 Task: Search one way flight ticket for 2 adults, 2 infants in seat and 1 infant on lap in first from Rock Springs: Southwest Wyoming Regional Airport (rock Springs Sweetwater County Airport) to Jacksonville: Albert J. Ellis Airport on 5-3-2023. Choice of flights is Westjet. Number of bags: 3 checked bags. Price is upto 100000. Outbound departure time preference is 16:45.
Action: Mouse moved to (395, 340)
Screenshot: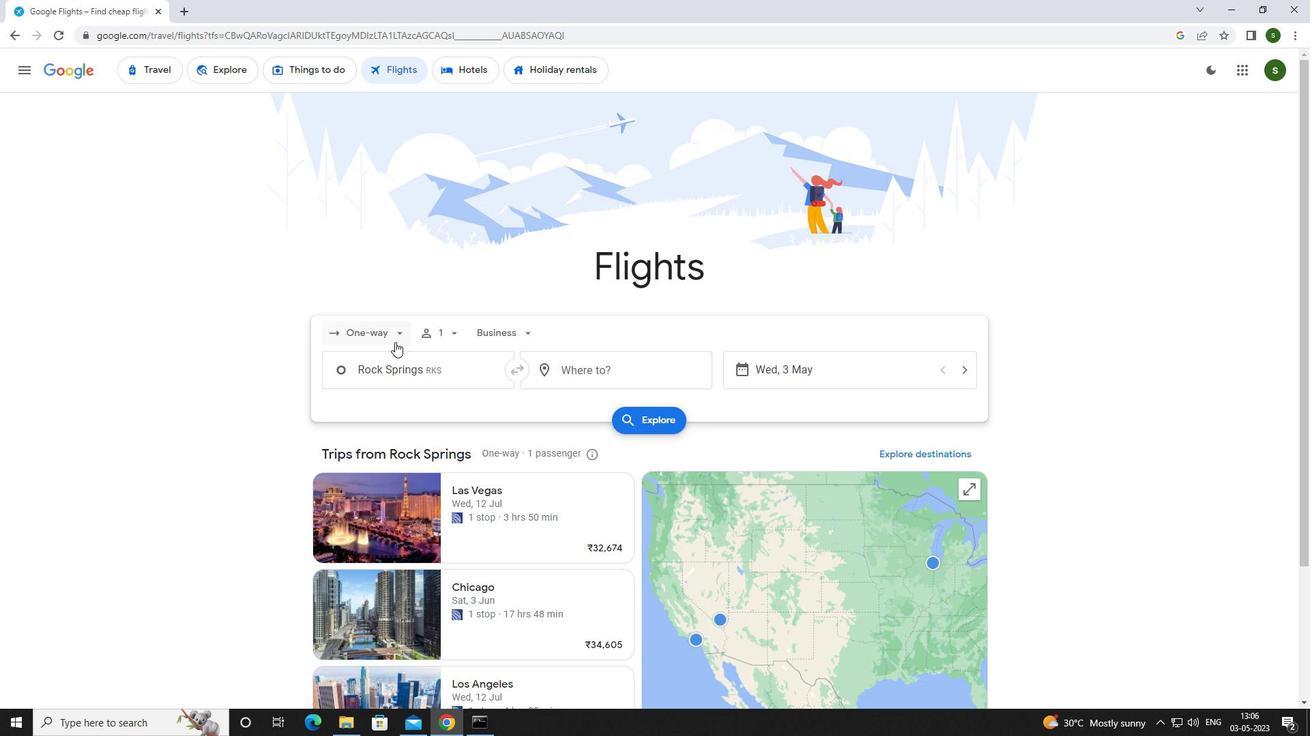 
Action: Mouse pressed left at (395, 340)
Screenshot: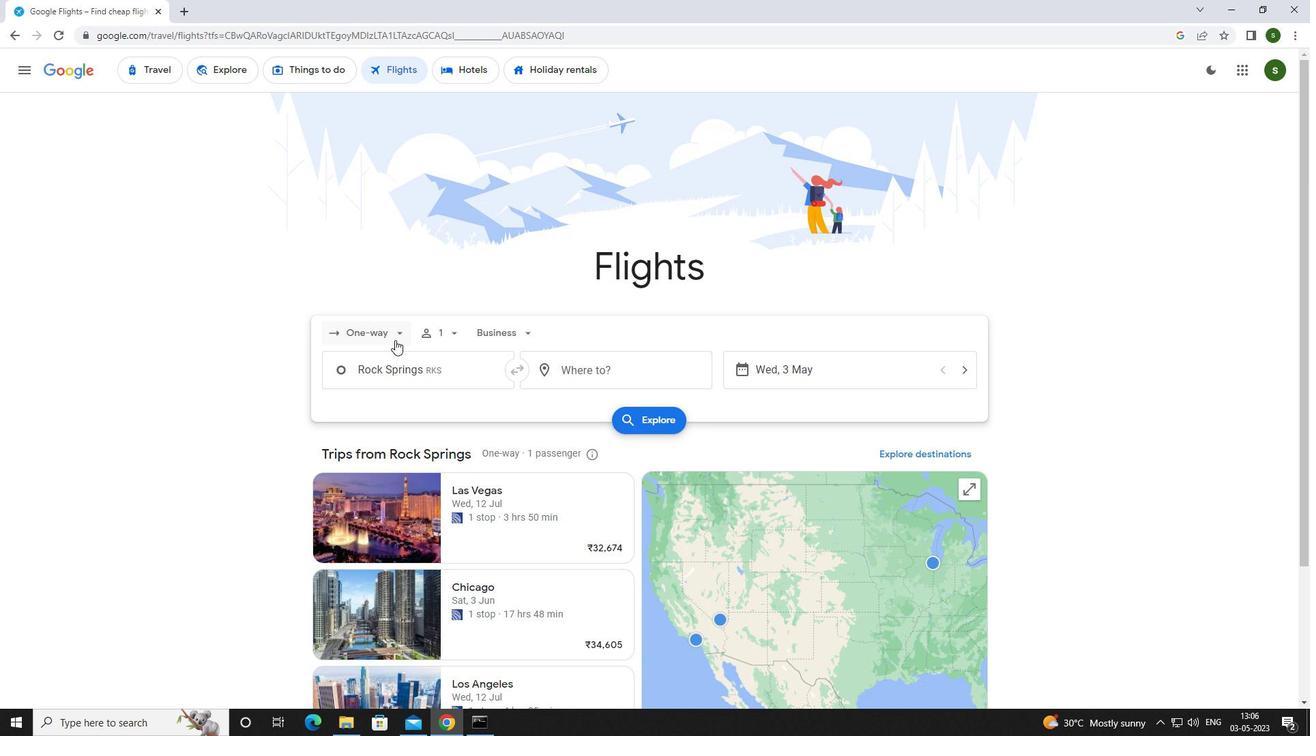 
Action: Mouse moved to (390, 397)
Screenshot: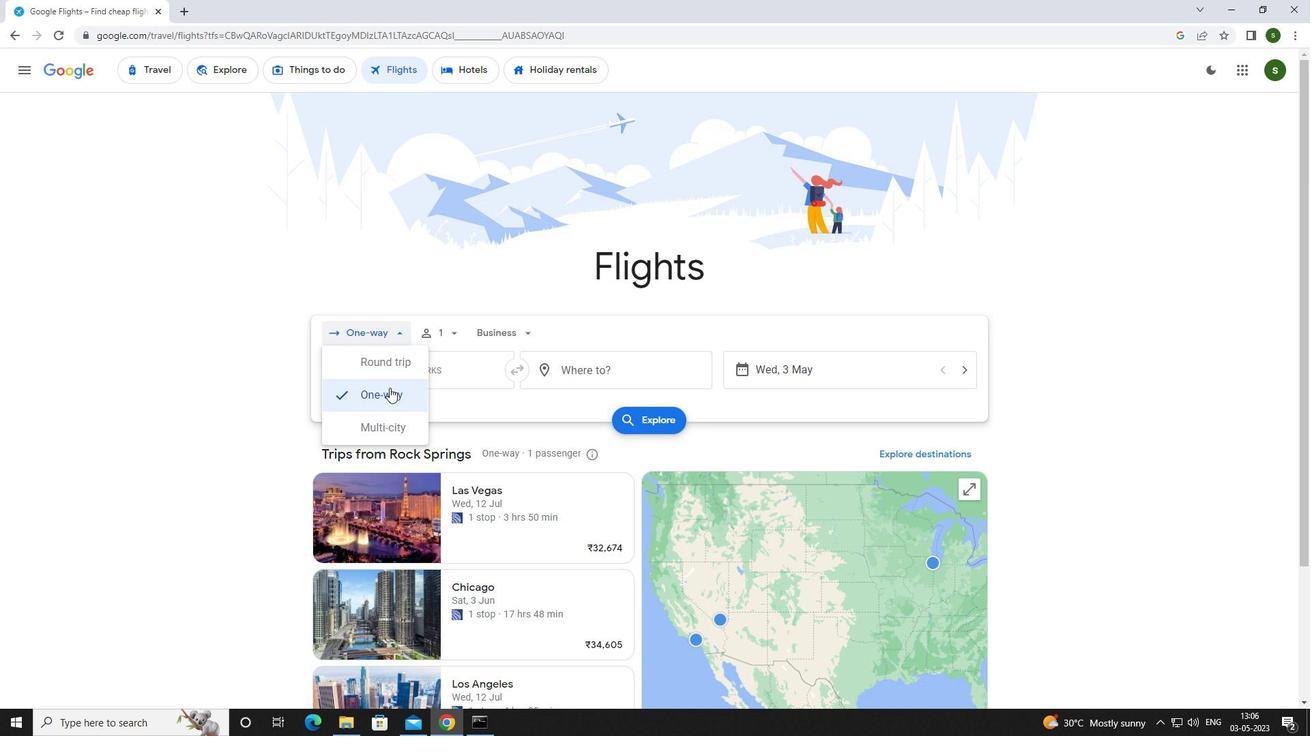 
Action: Mouse pressed left at (390, 397)
Screenshot: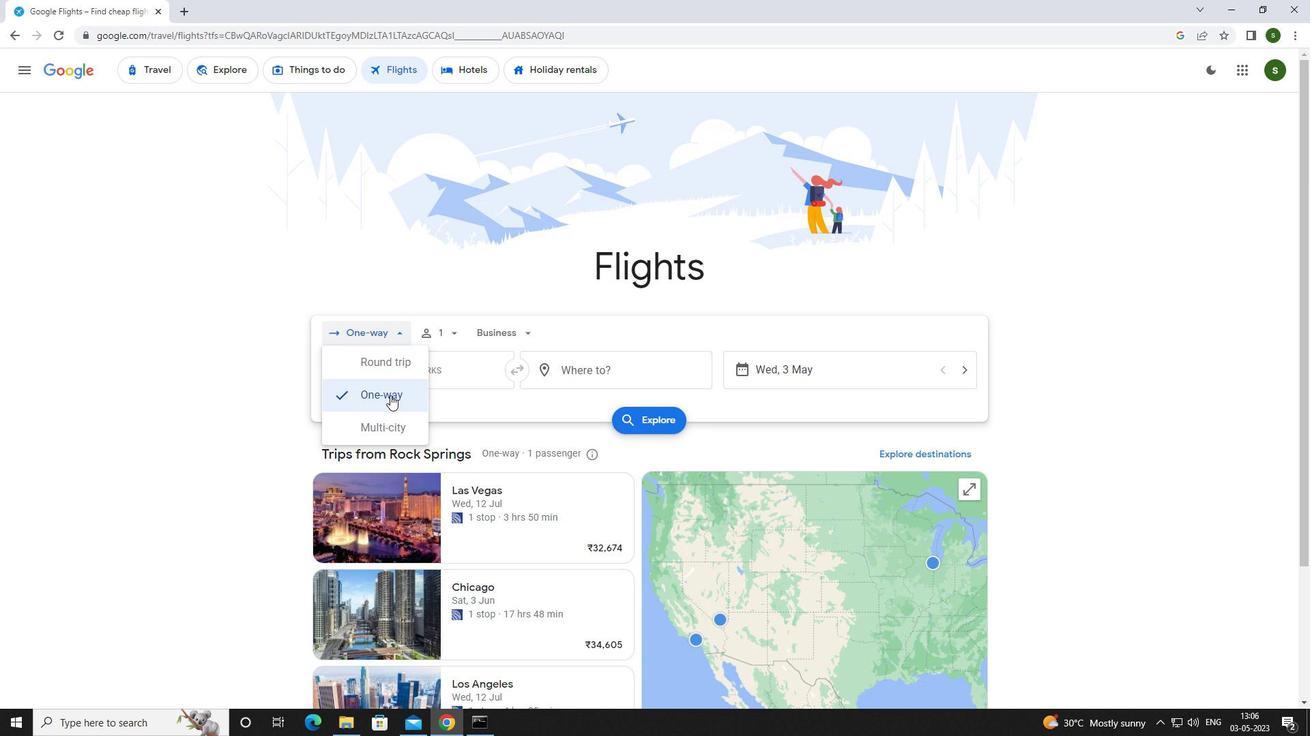 
Action: Mouse moved to (454, 335)
Screenshot: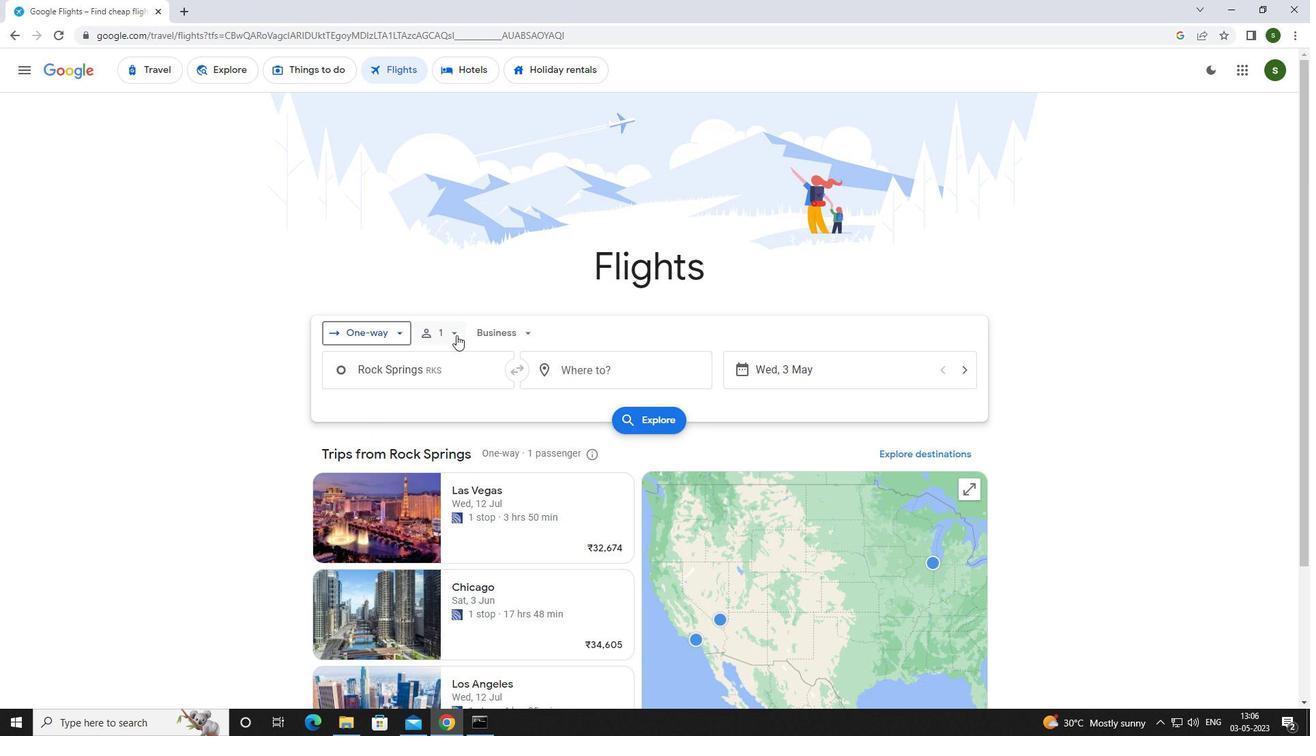 
Action: Mouse pressed left at (454, 335)
Screenshot: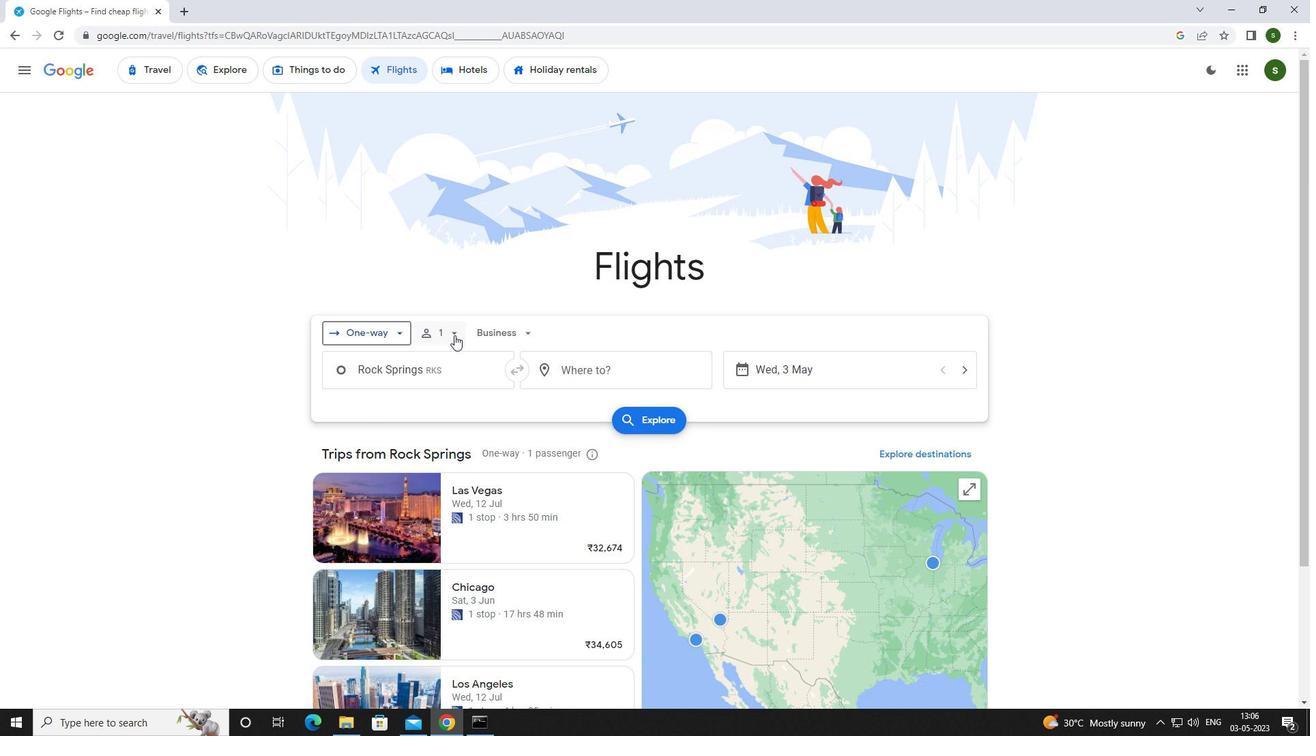 
Action: Mouse moved to (565, 369)
Screenshot: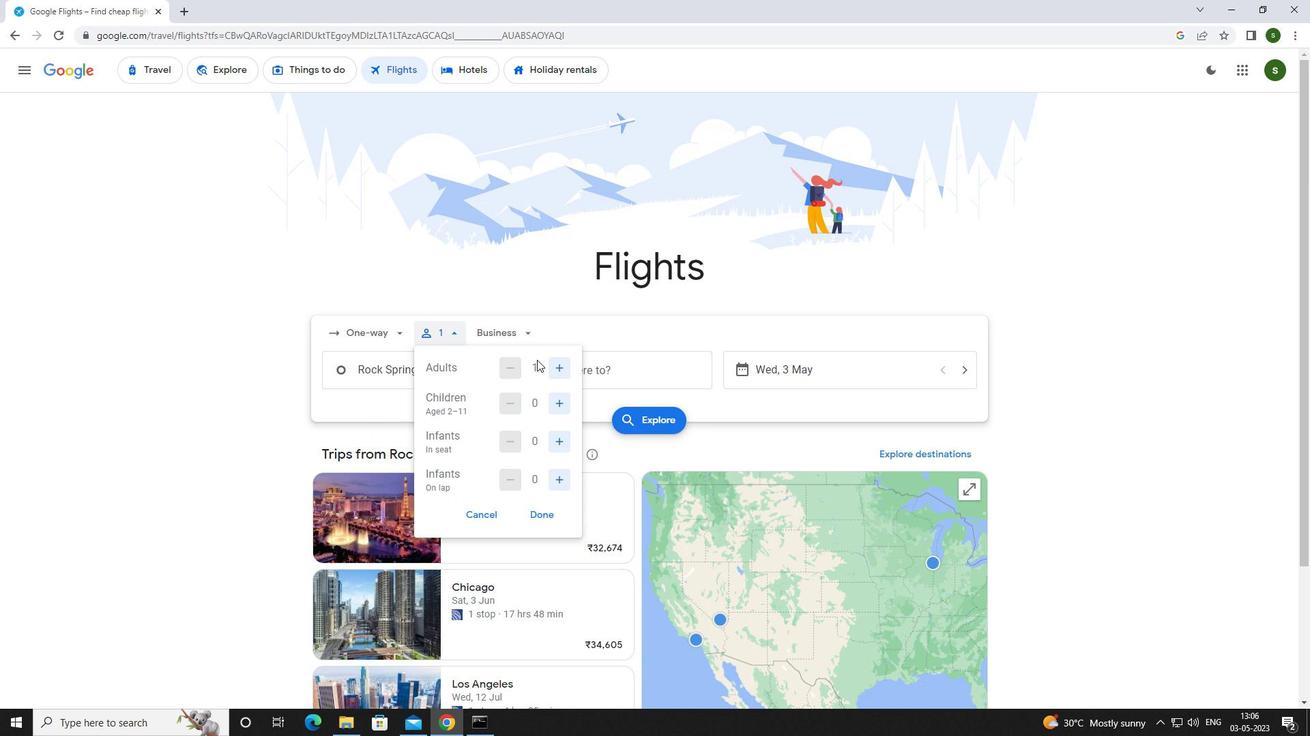 
Action: Mouse pressed left at (565, 369)
Screenshot: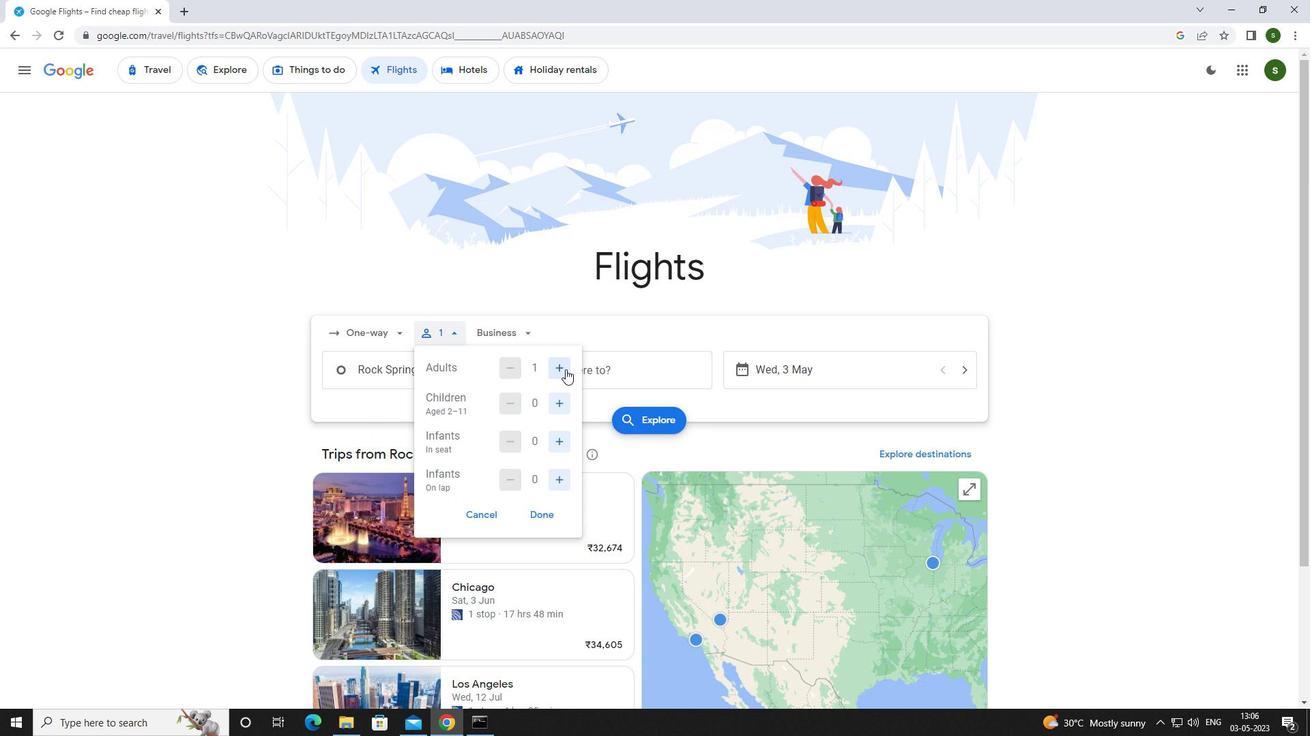 
Action: Mouse moved to (558, 440)
Screenshot: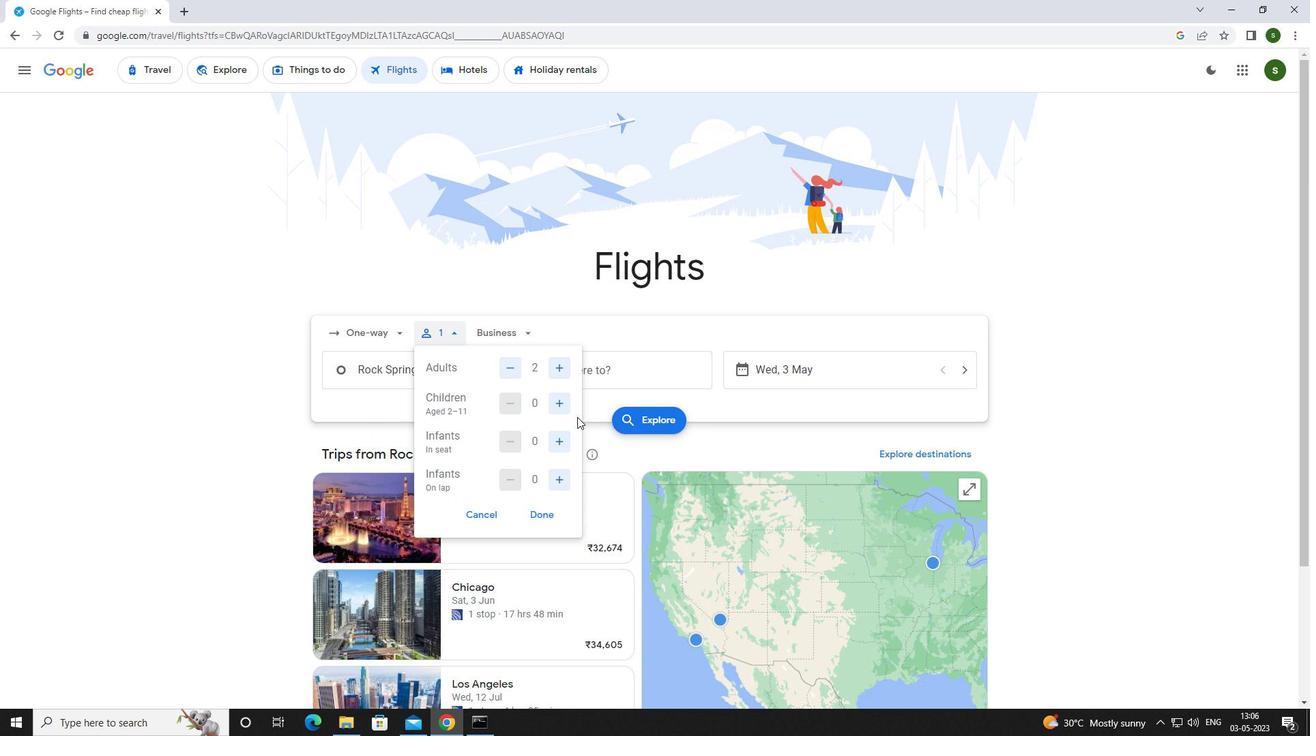 
Action: Mouse pressed left at (558, 440)
Screenshot: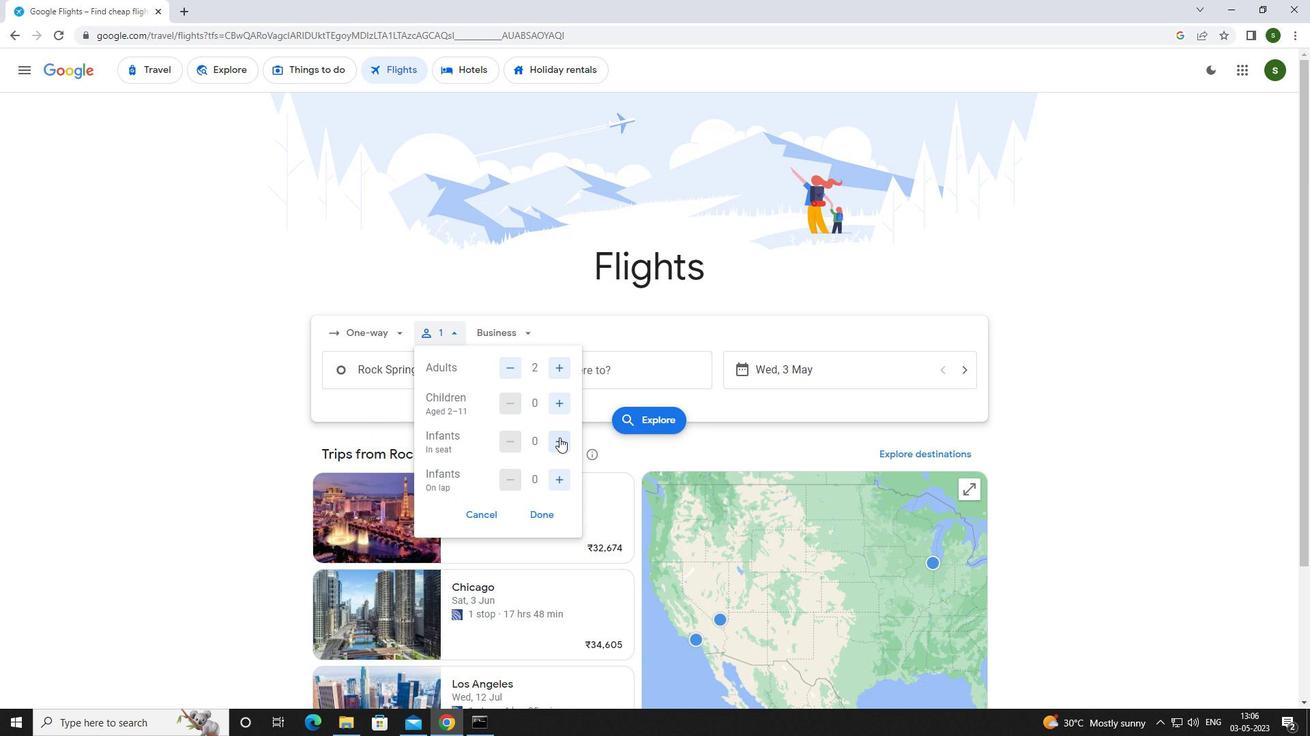 
Action: Mouse pressed left at (558, 440)
Screenshot: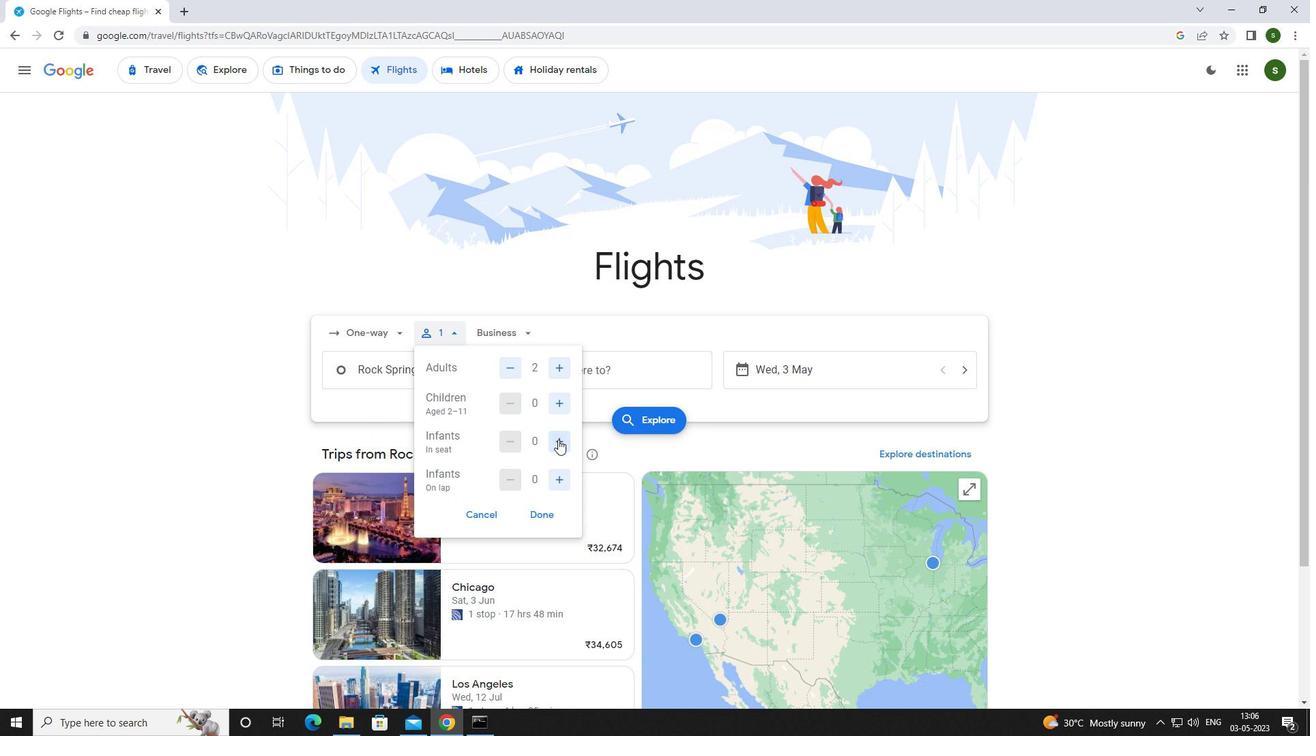 
Action: Mouse moved to (563, 476)
Screenshot: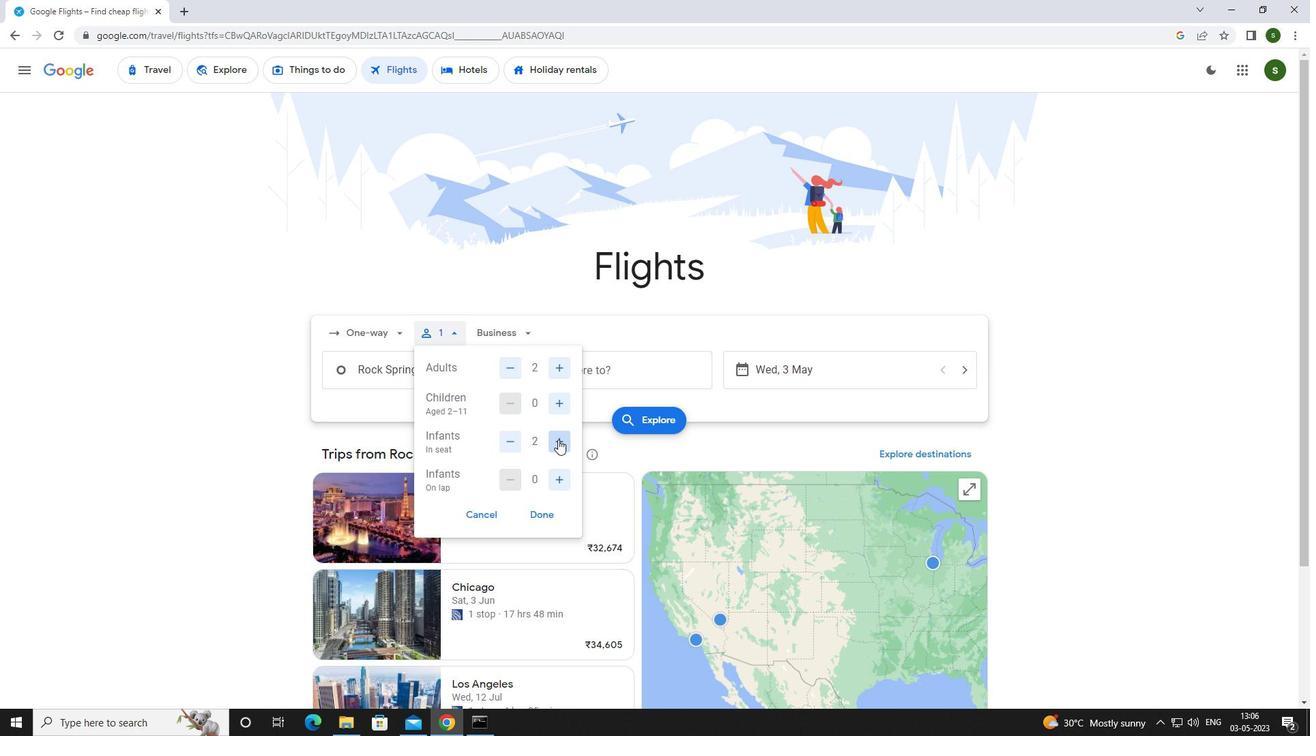 
Action: Mouse pressed left at (563, 476)
Screenshot: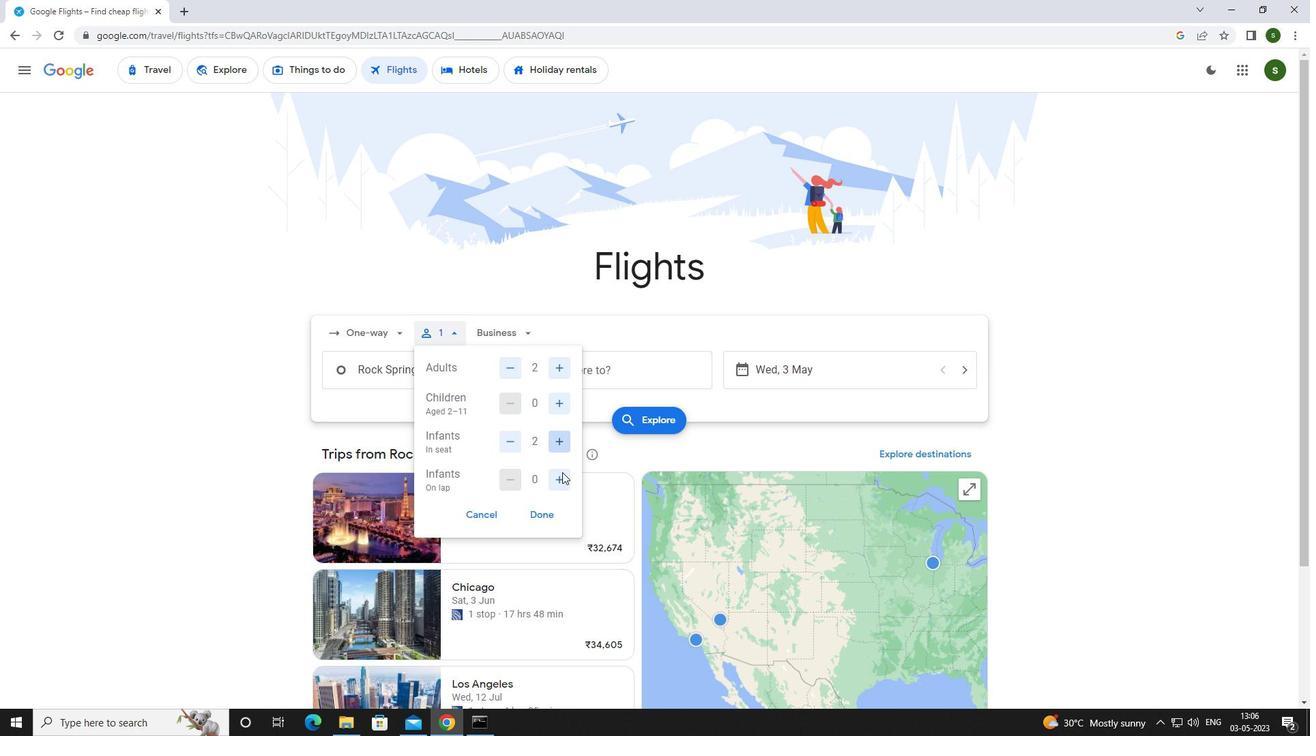 
Action: Mouse moved to (519, 331)
Screenshot: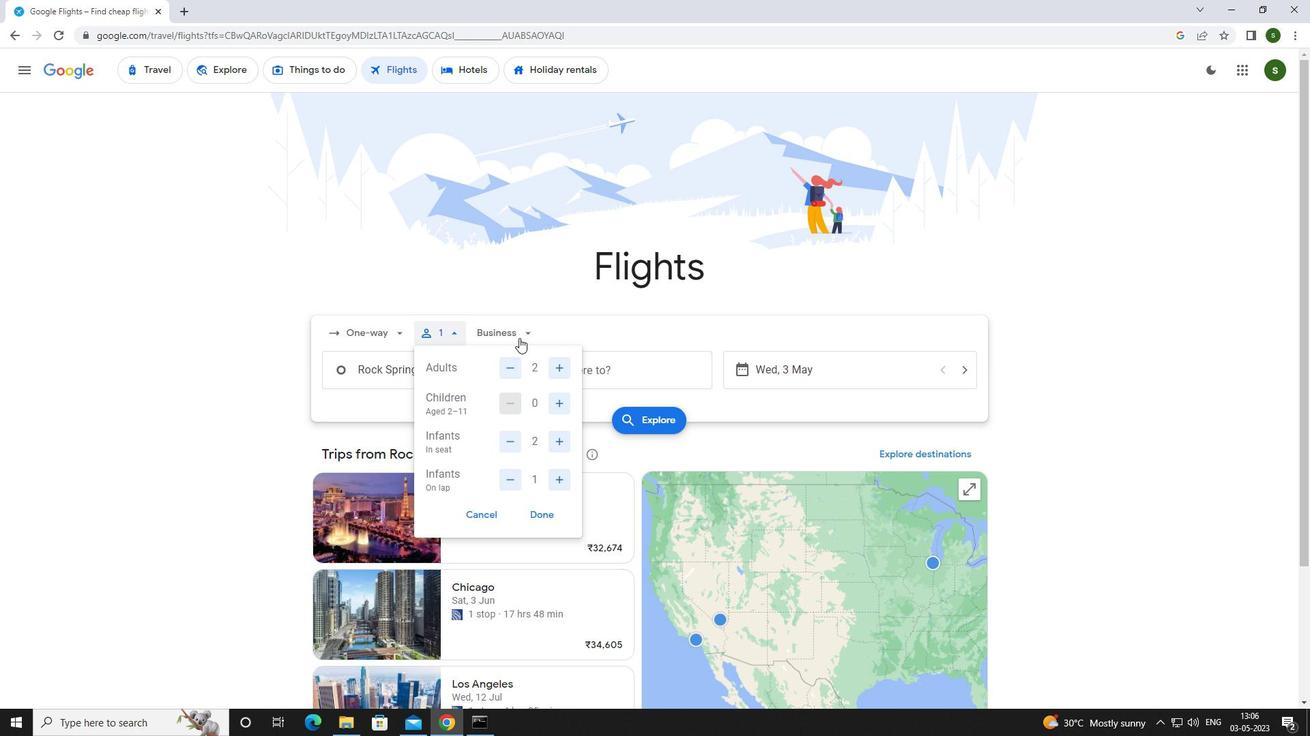 
Action: Mouse pressed left at (519, 331)
Screenshot: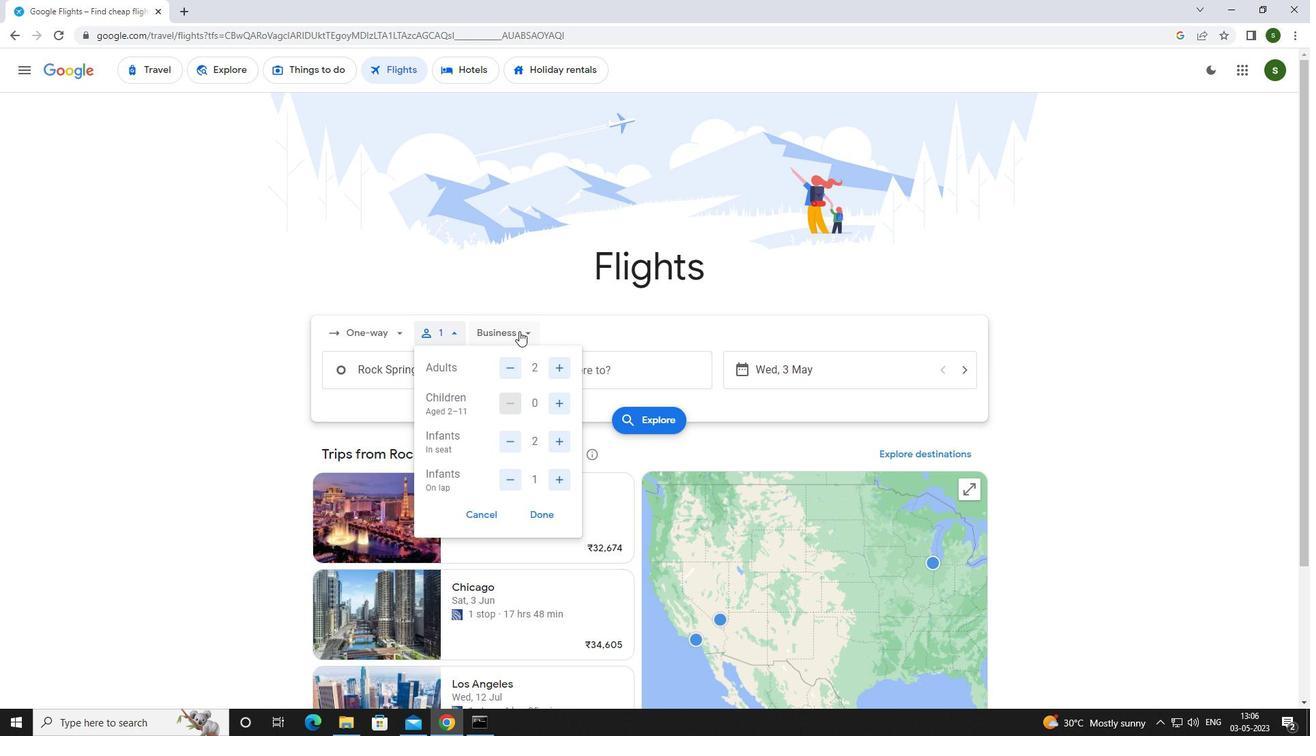 
Action: Mouse moved to (532, 463)
Screenshot: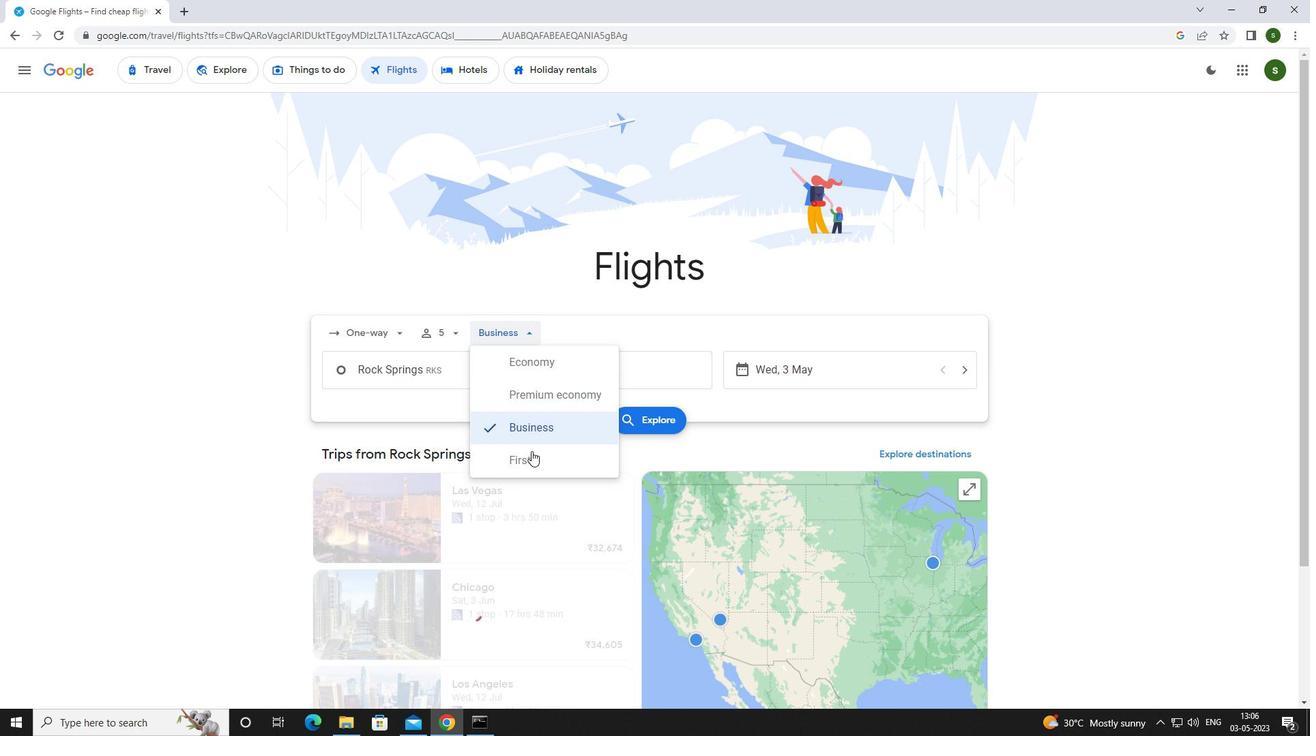 
Action: Mouse pressed left at (532, 463)
Screenshot: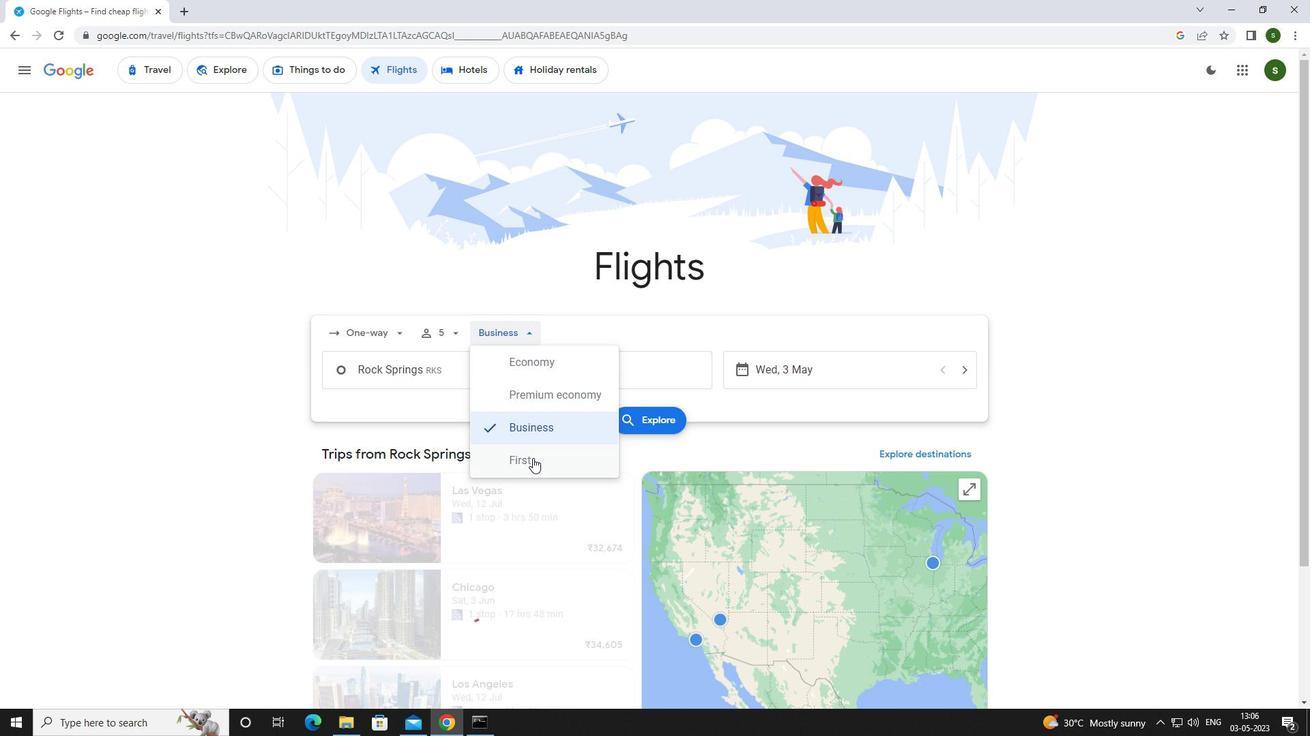 
Action: Mouse moved to (449, 379)
Screenshot: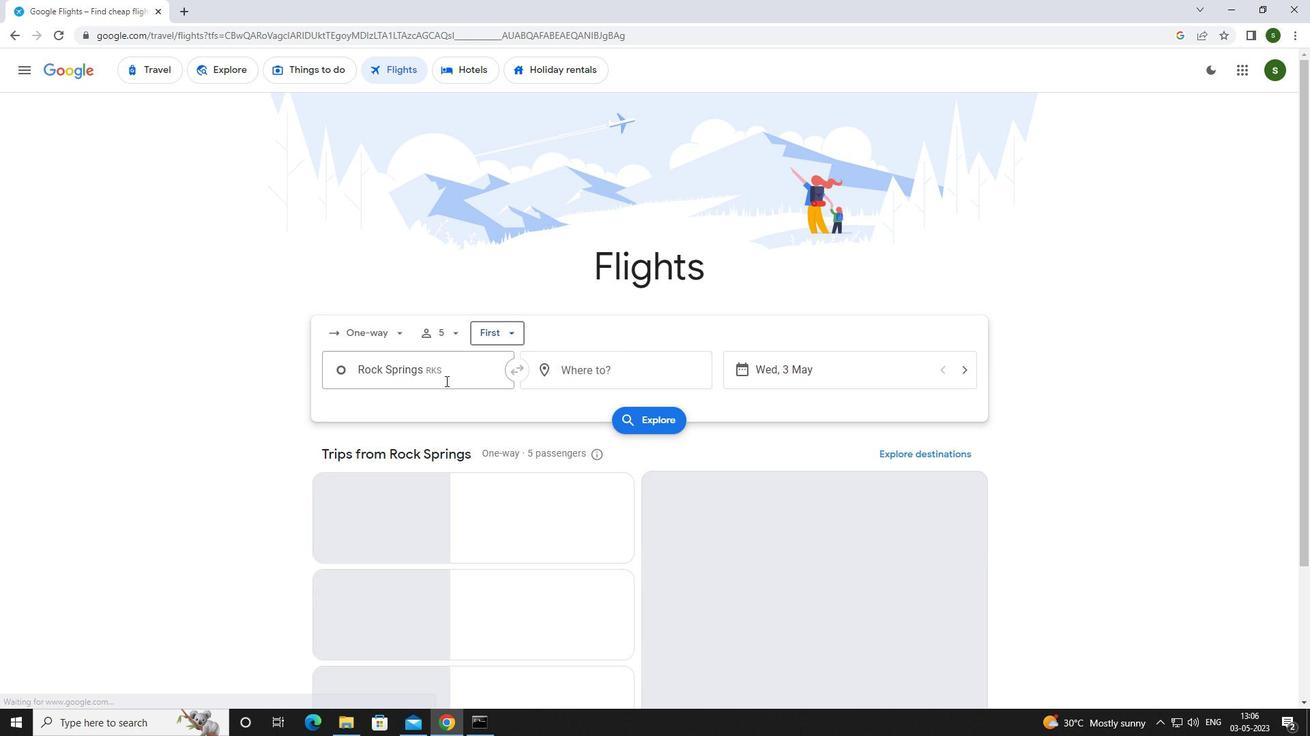 
Action: Mouse pressed left at (449, 379)
Screenshot: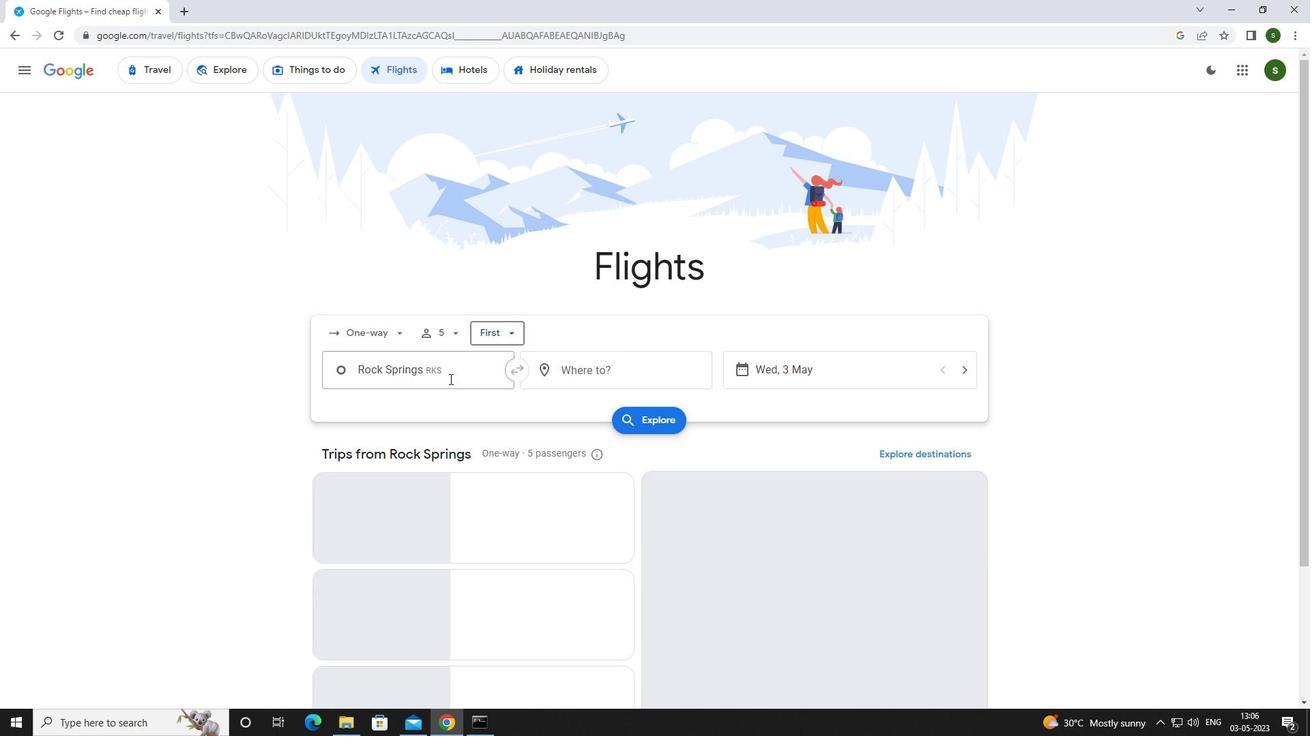 
Action: Mouse moved to (451, 375)
Screenshot: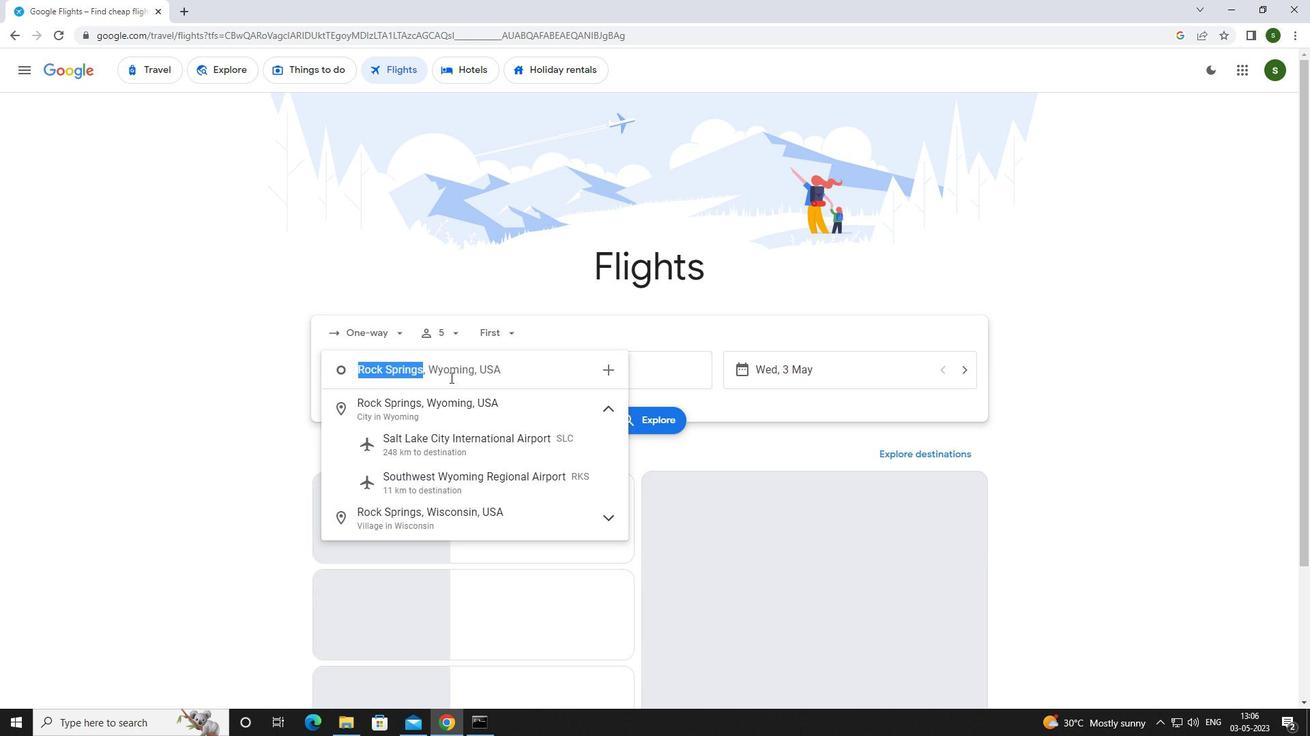
Action: Key pressed <Key.caps_lock>r<Key.caps_lock>ock<Key.space><Key.caps_lock>s<Key.caps_lock>p
Screenshot: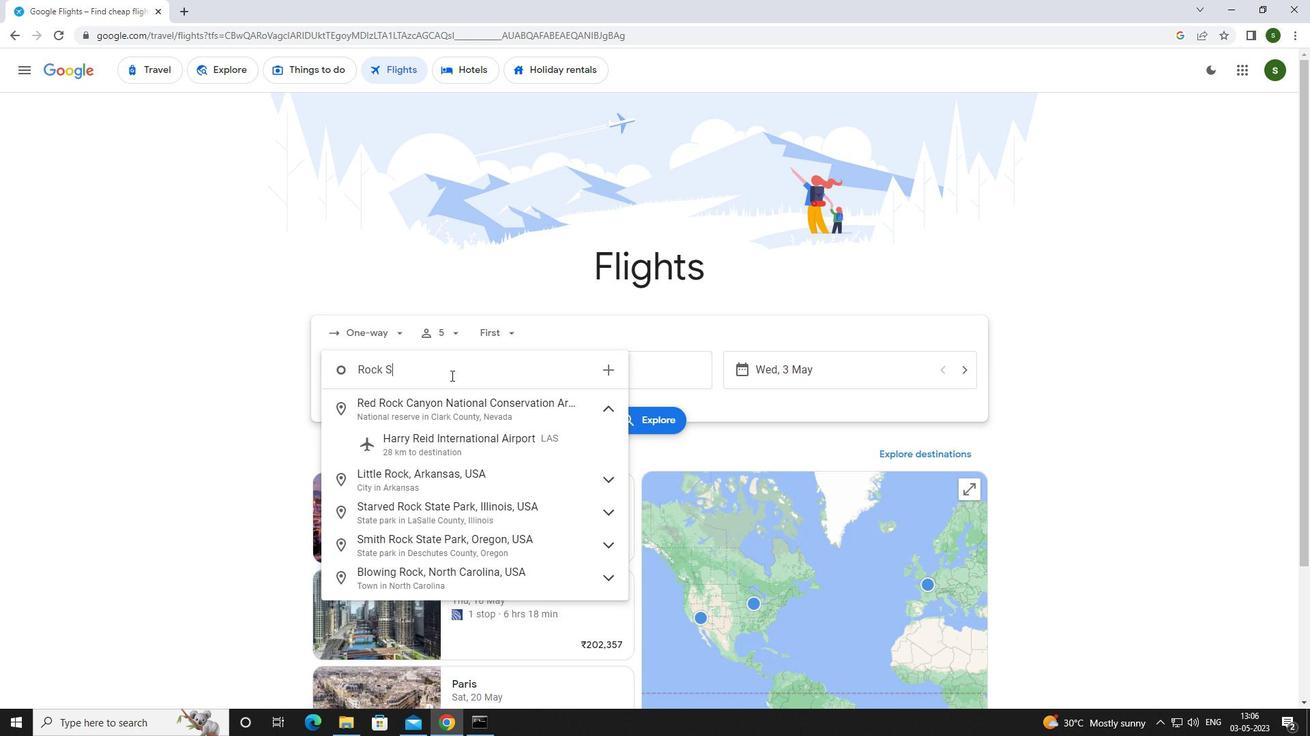 
Action: Mouse moved to (474, 480)
Screenshot: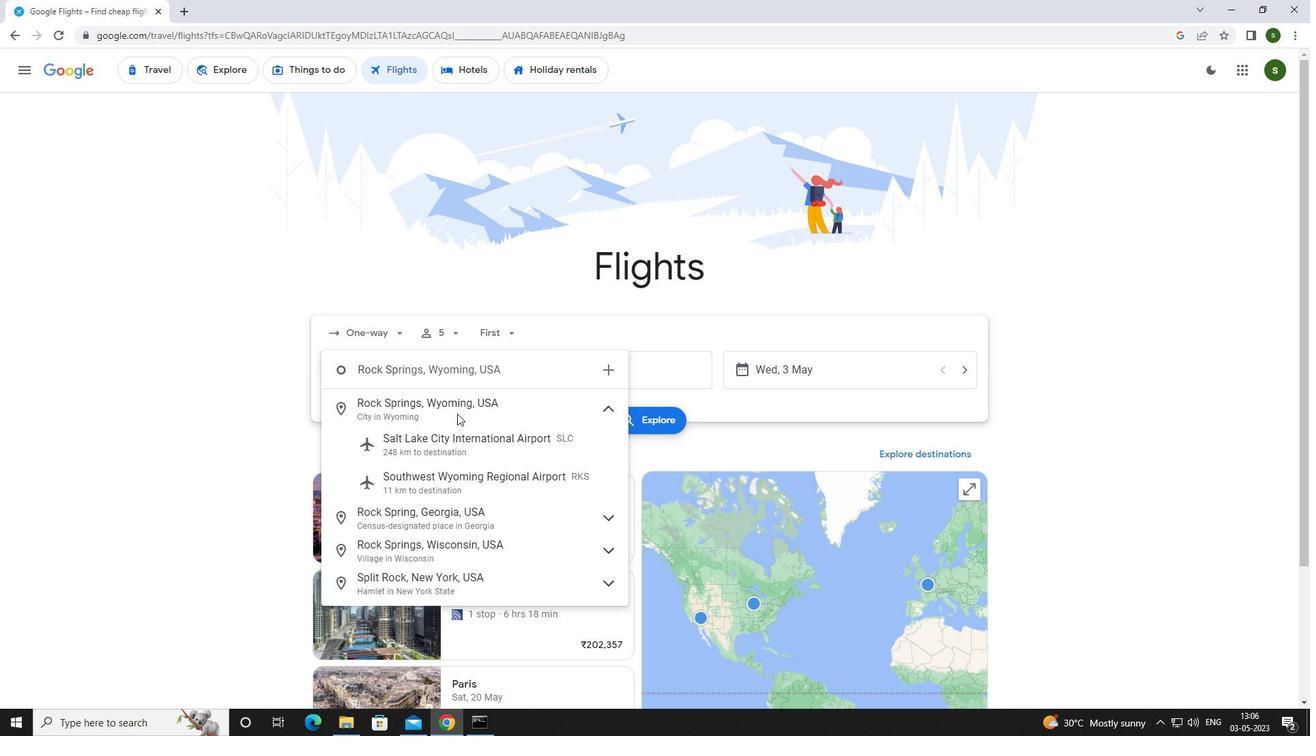 
Action: Mouse pressed left at (474, 480)
Screenshot: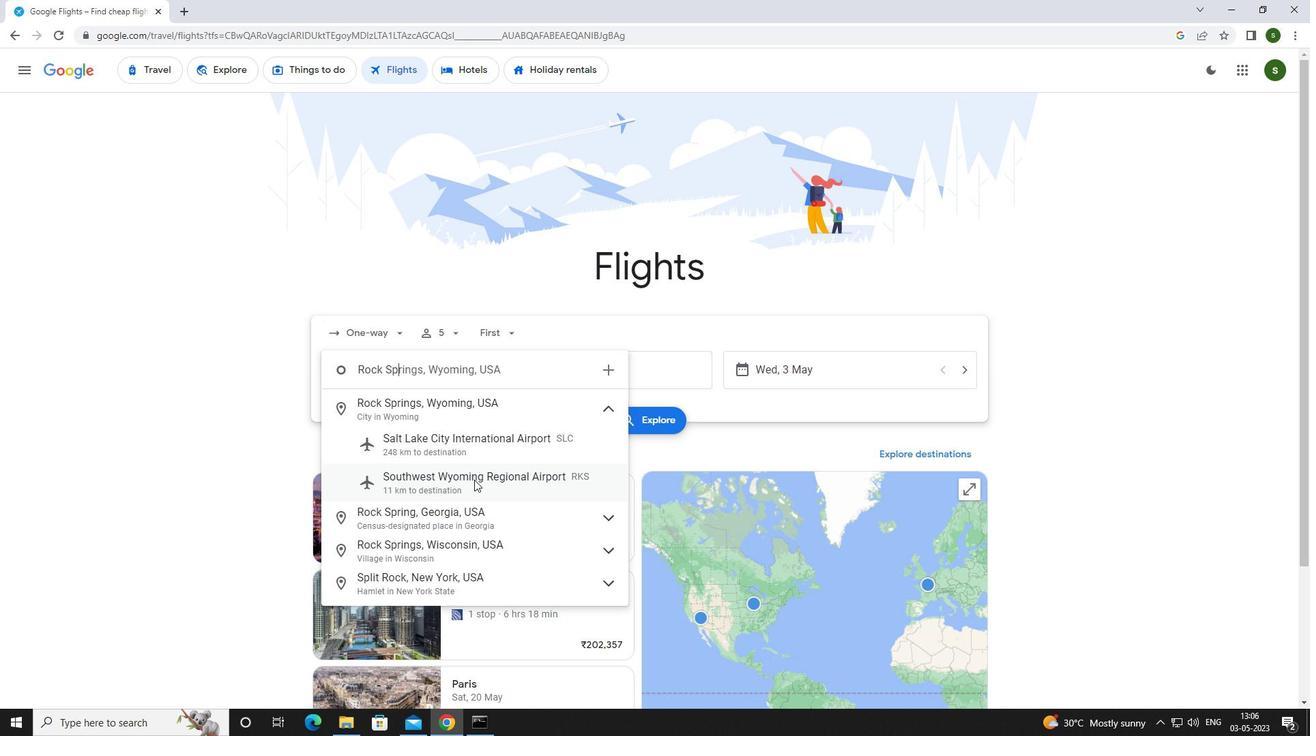 
Action: Mouse moved to (637, 365)
Screenshot: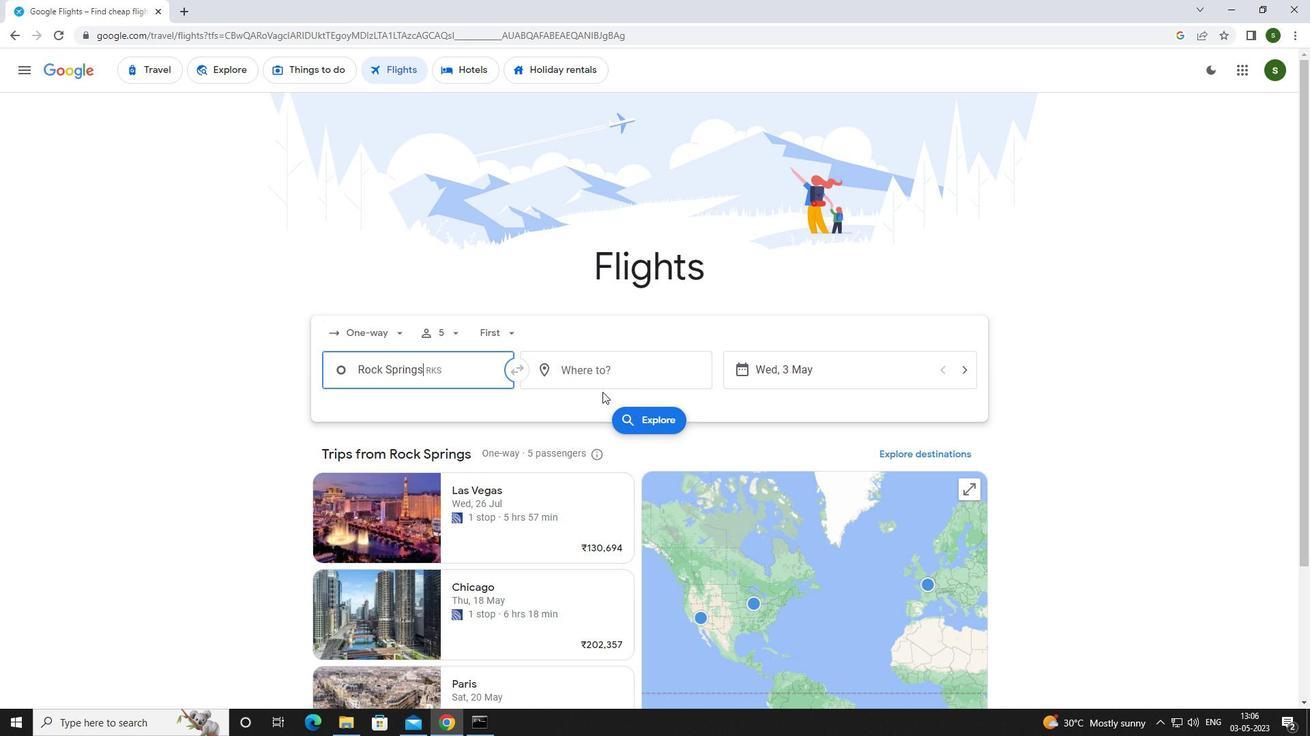 
Action: Mouse pressed left at (637, 365)
Screenshot: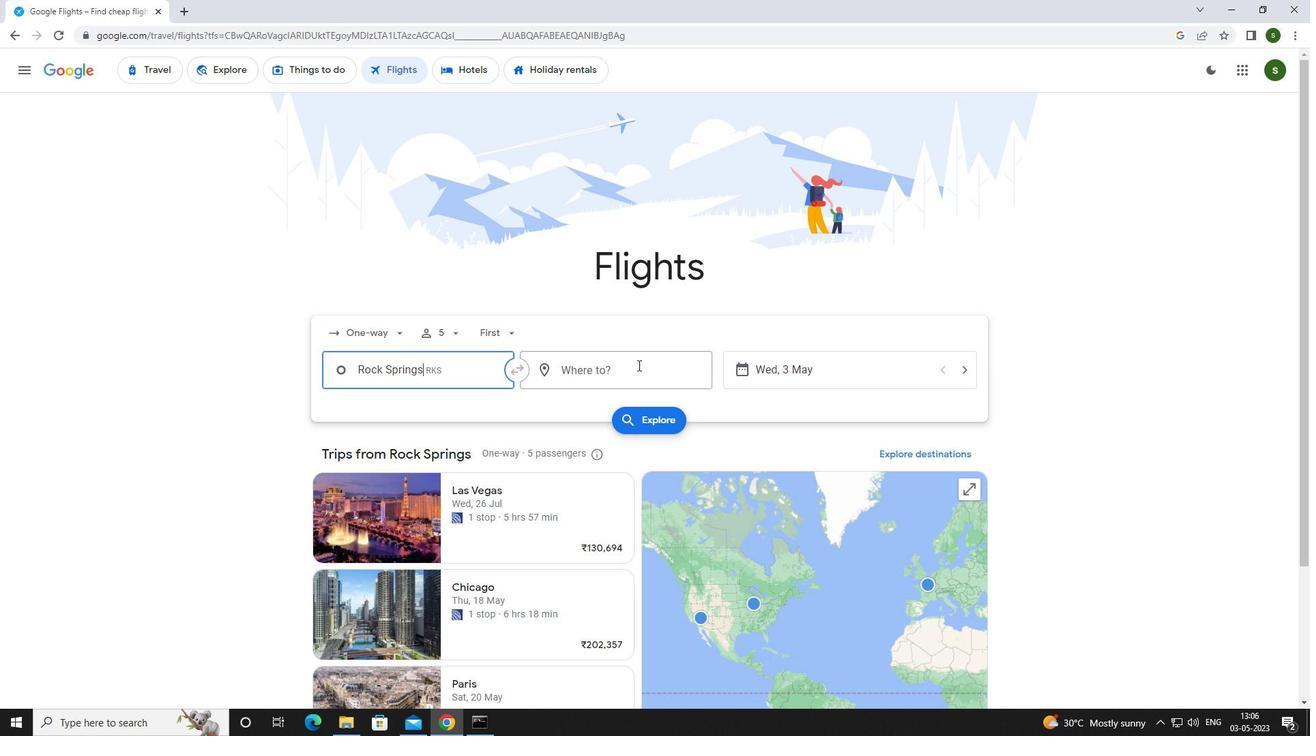 
Action: Mouse moved to (637, 365)
Screenshot: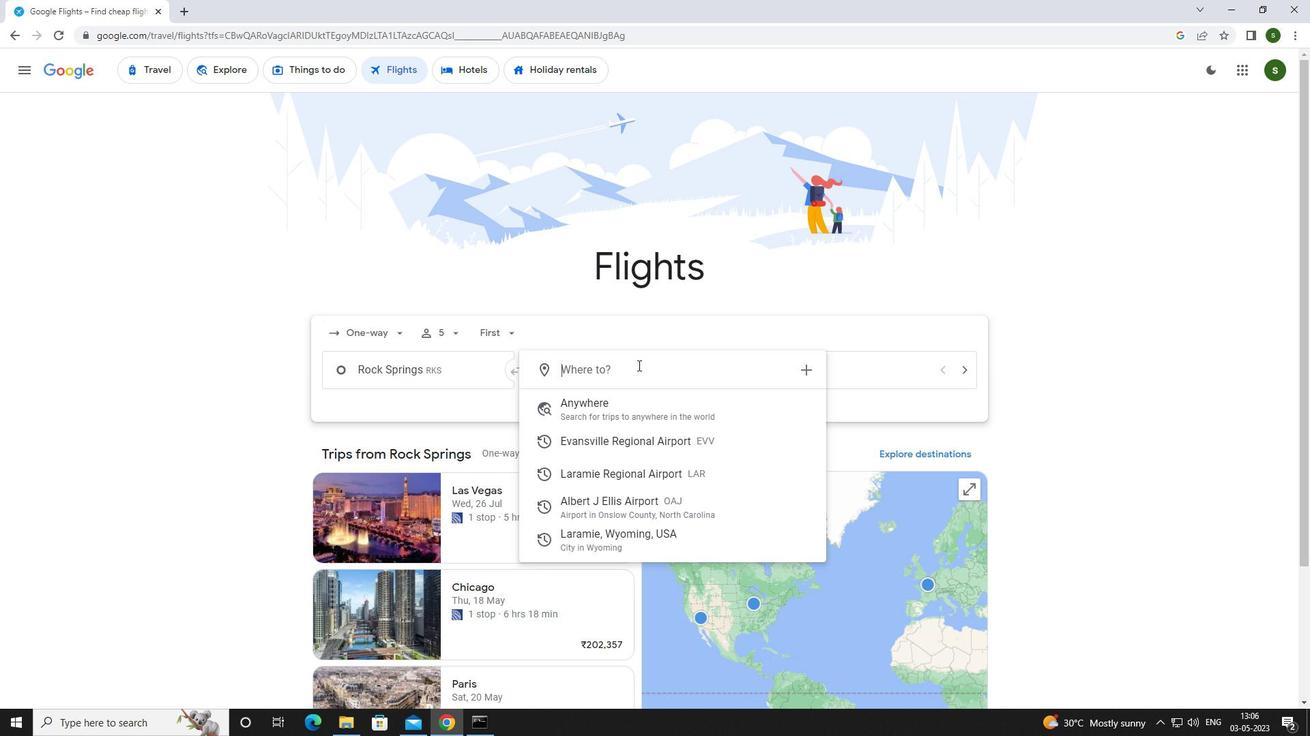 
Action: Key pressed <Key.caps_lock>a<Key.caps_lock>lbert<Key.space>
Screenshot: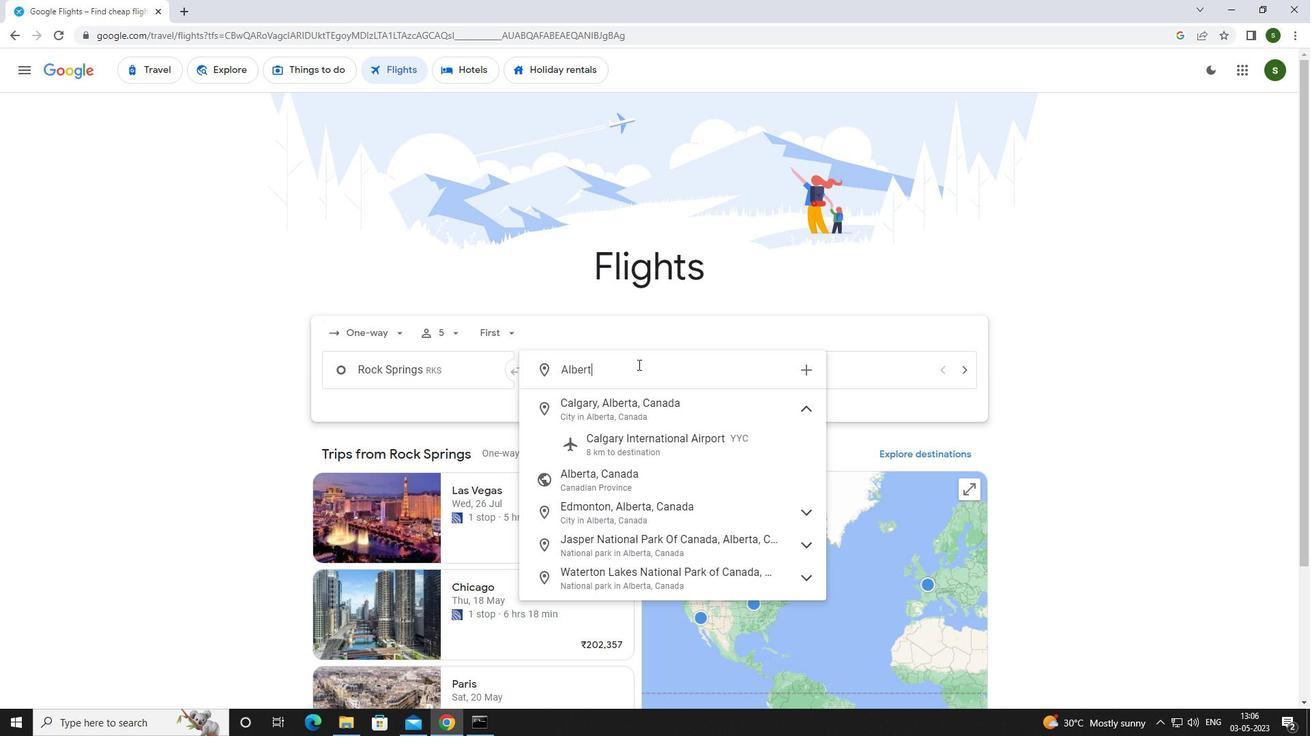 
Action: Mouse moved to (644, 413)
Screenshot: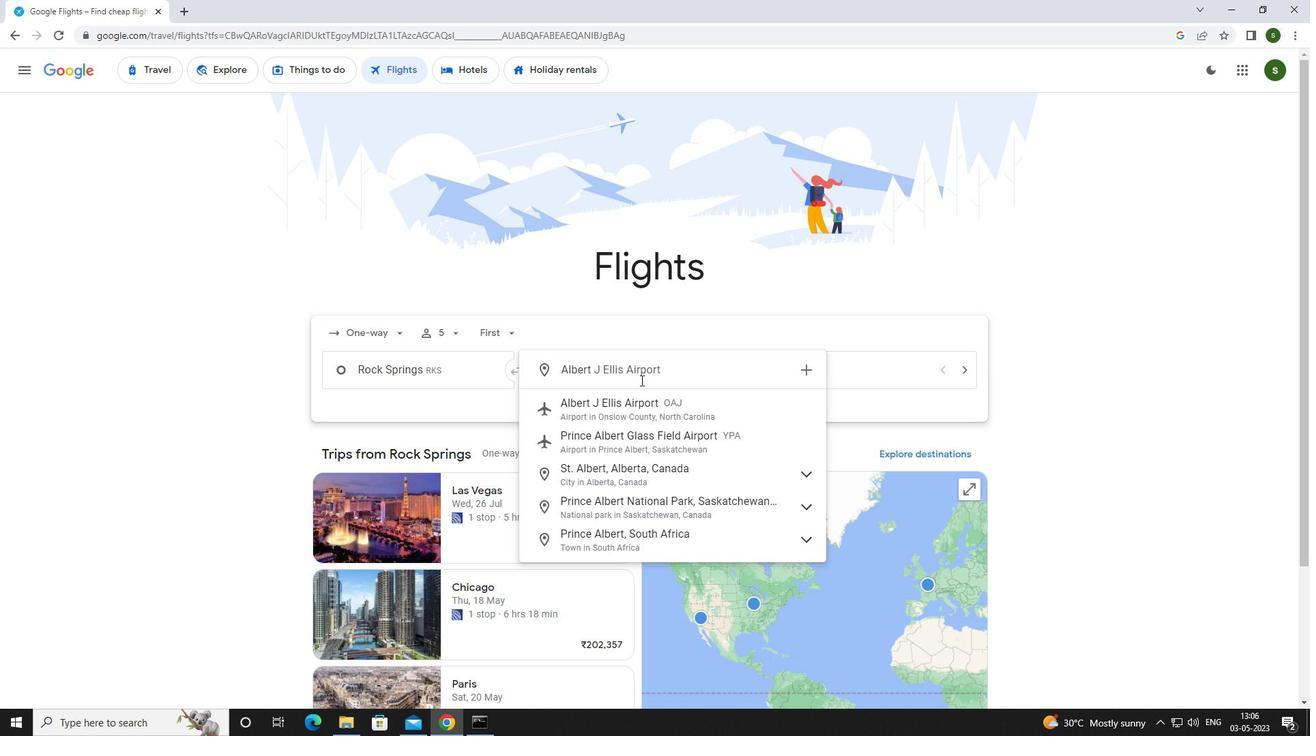 
Action: Mouse pressed left at (644, 413)
Screenshot: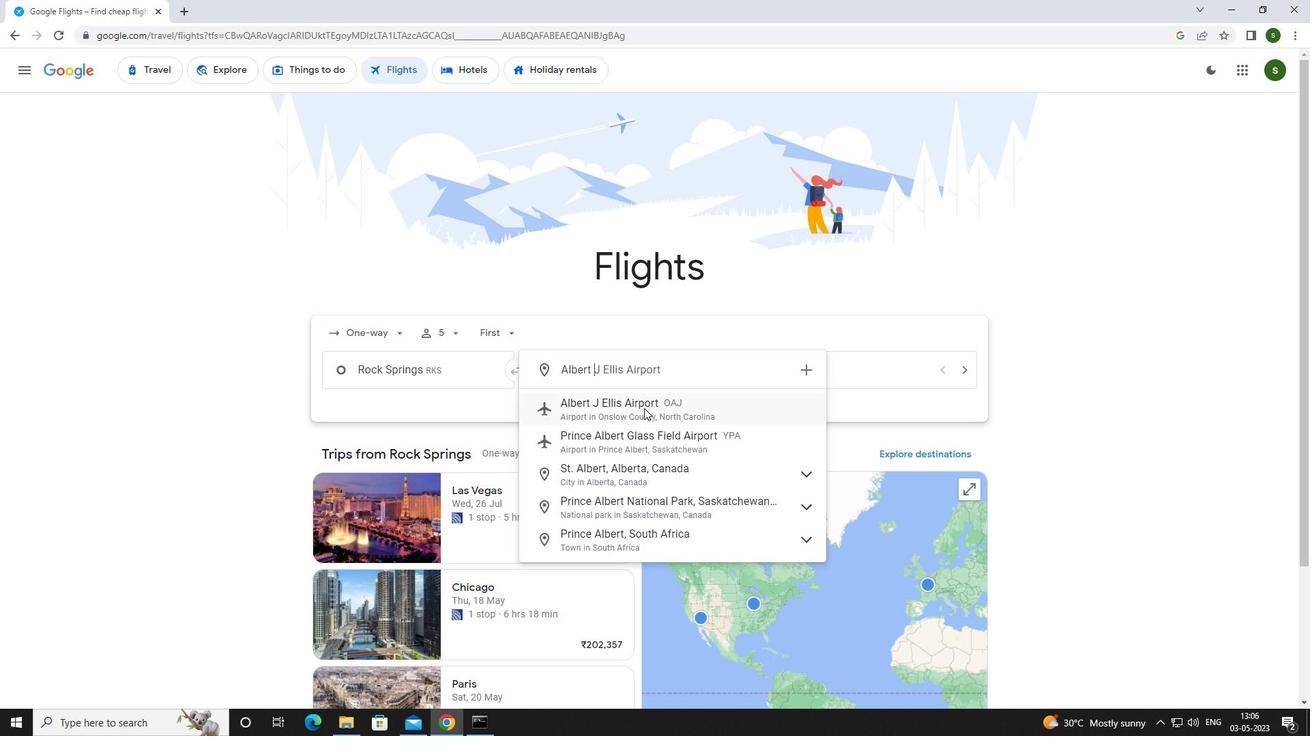 
Action: Mouse moved to (824, 373)
Screenshot: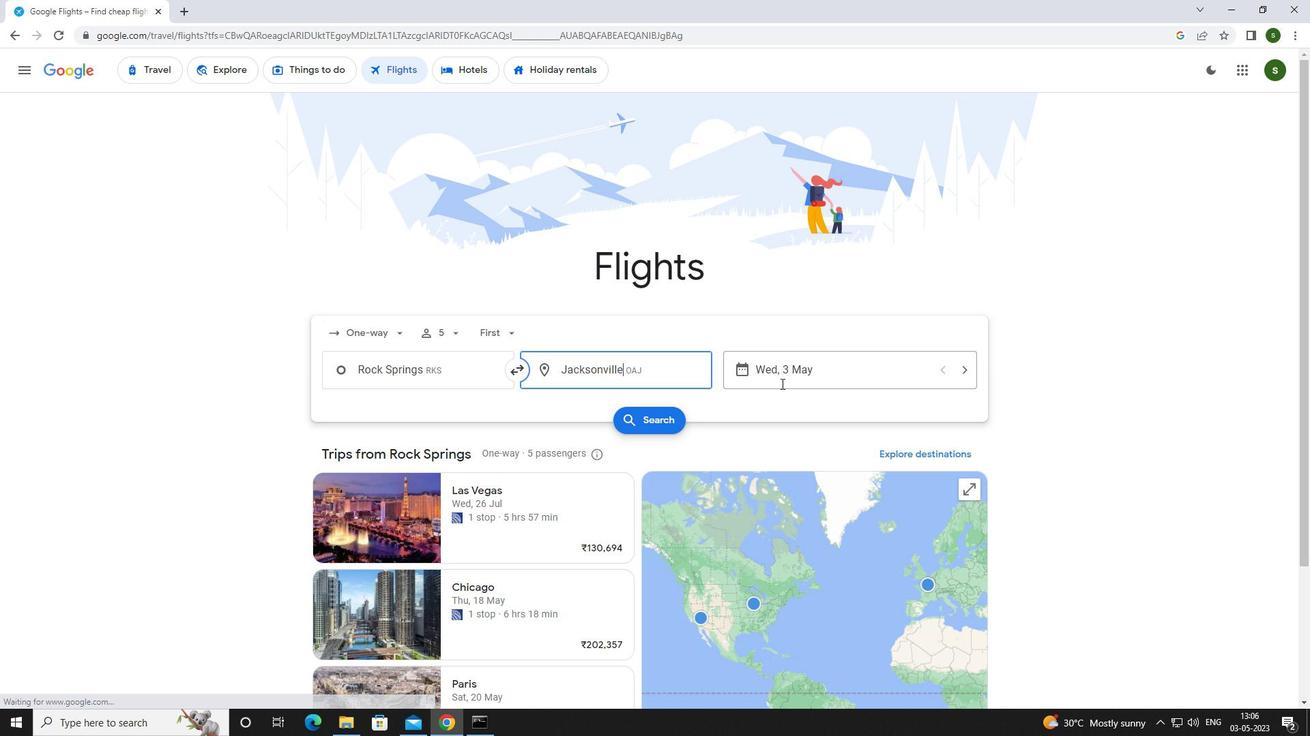 
Action: Mouse pressed left at (824, 373)
Screenshot: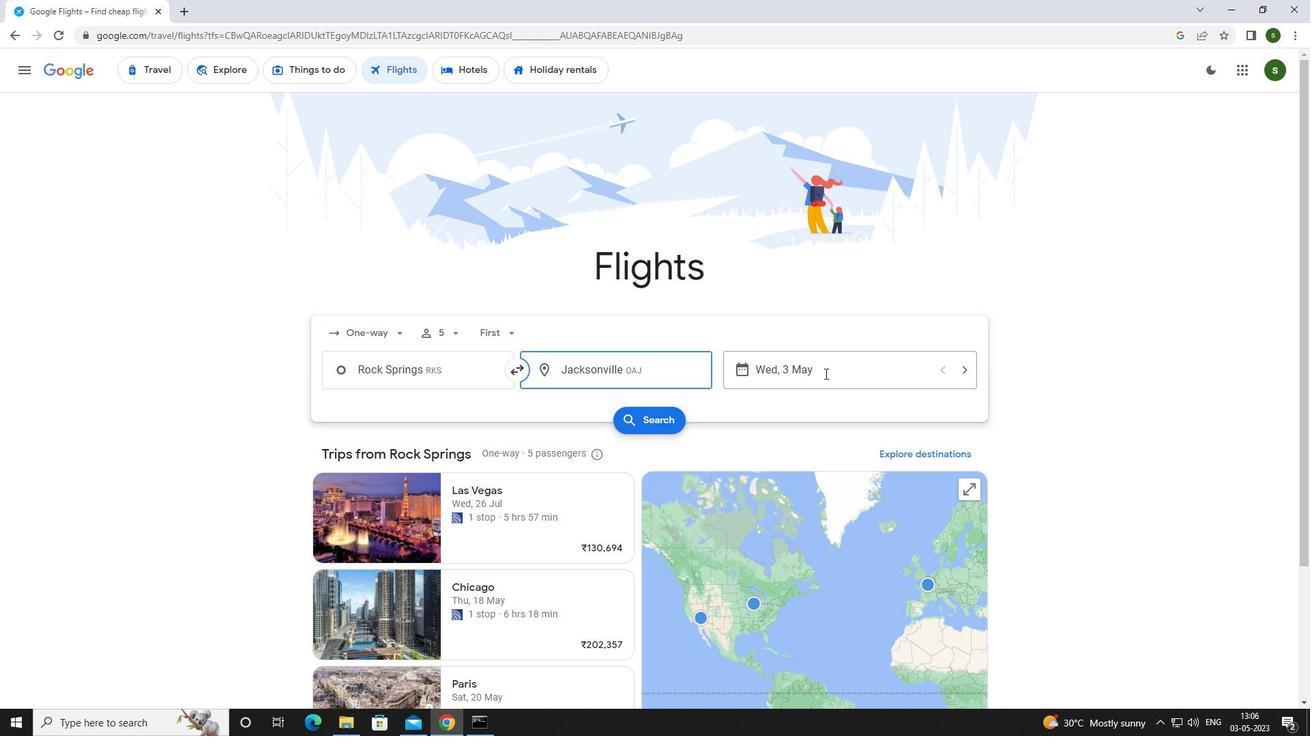 
Action: Mouse moved to (592, 463)
Screenshot: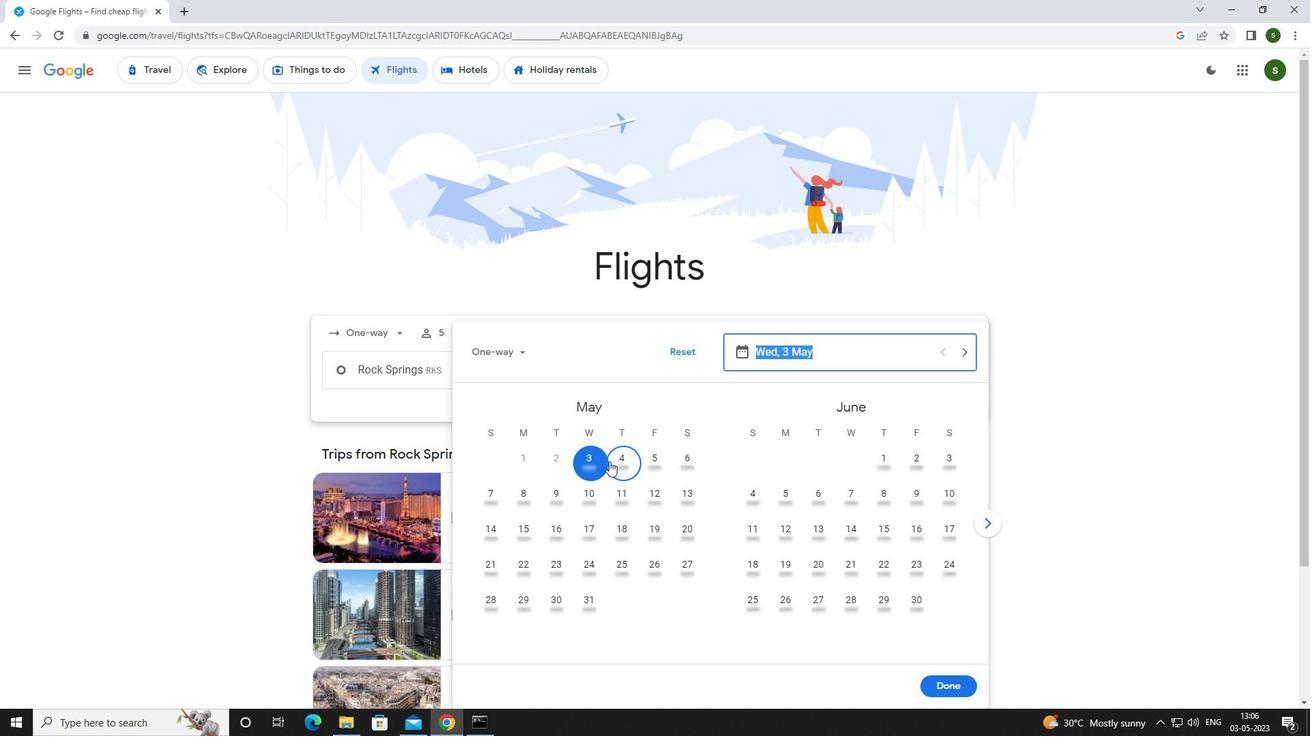
Action: Mouse pressed left at (592, 463)
Screenshot: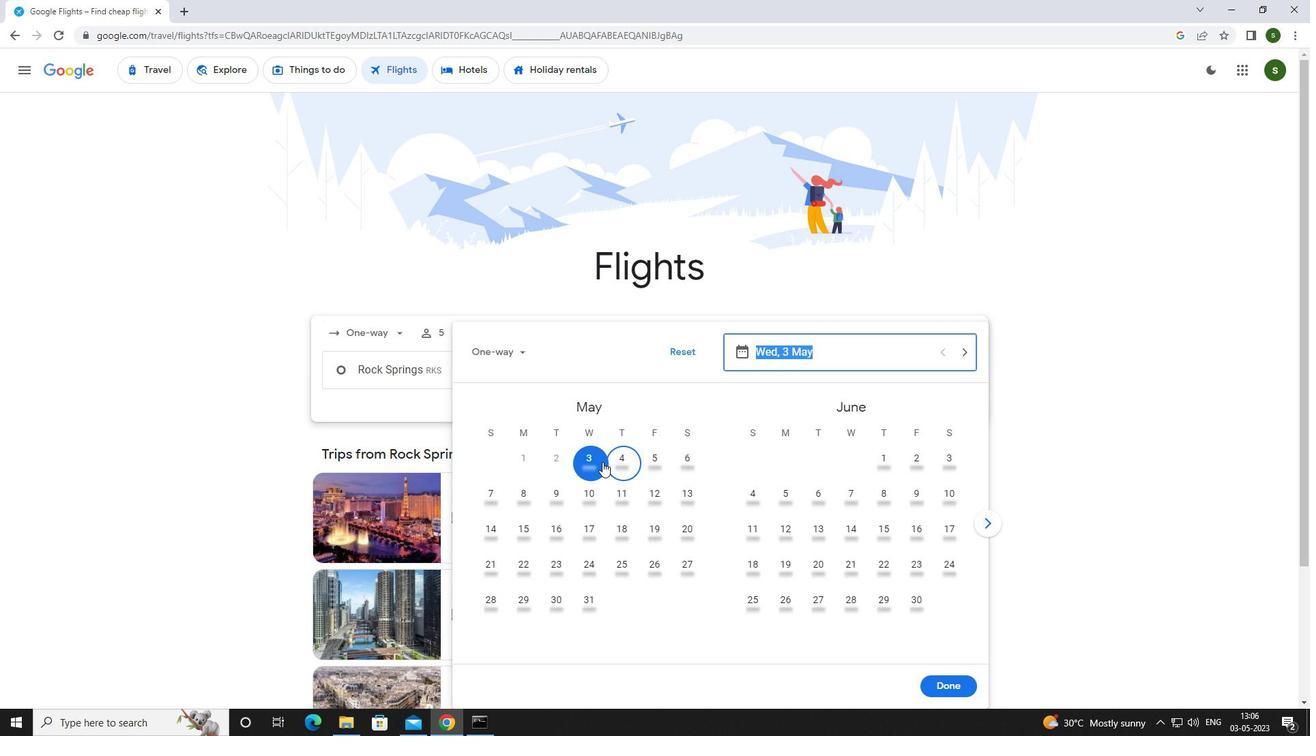 
Action: Mouse moved to (935, 680)
Screenshot: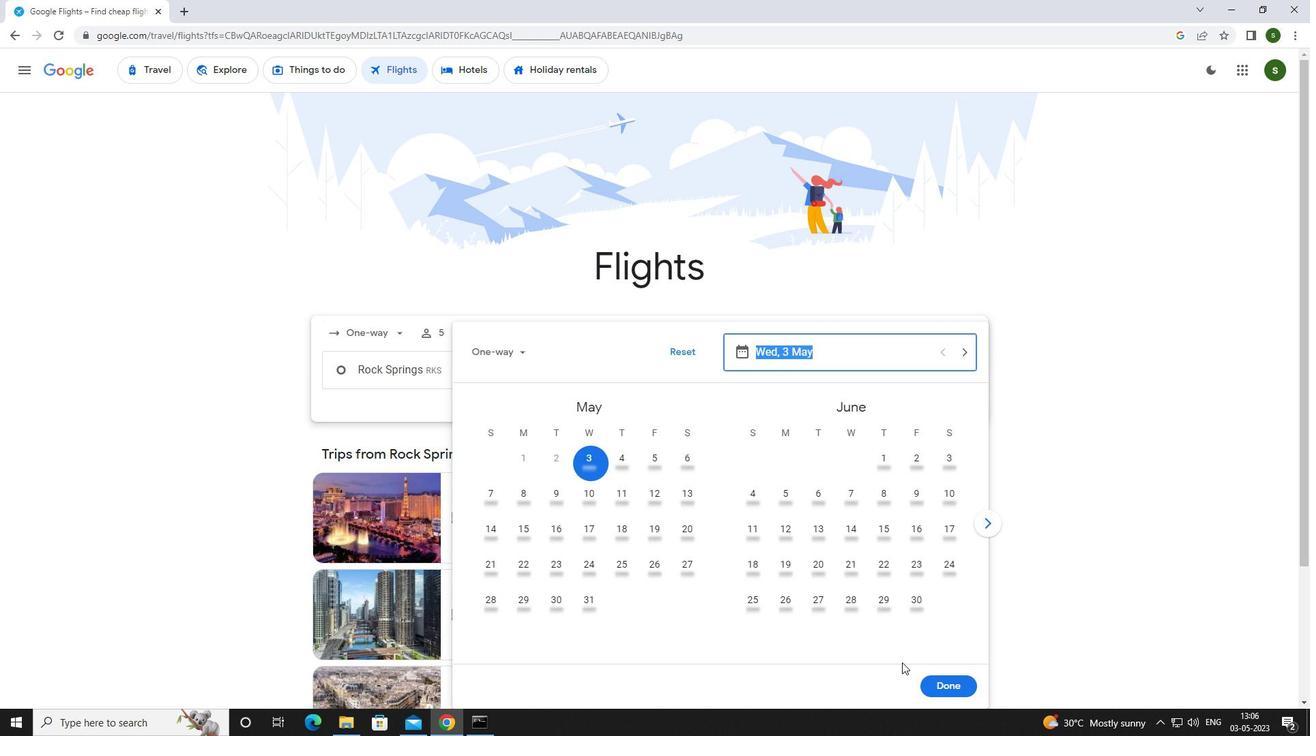 
Action: Mouse pressed left at (935, 680)
Screenshot: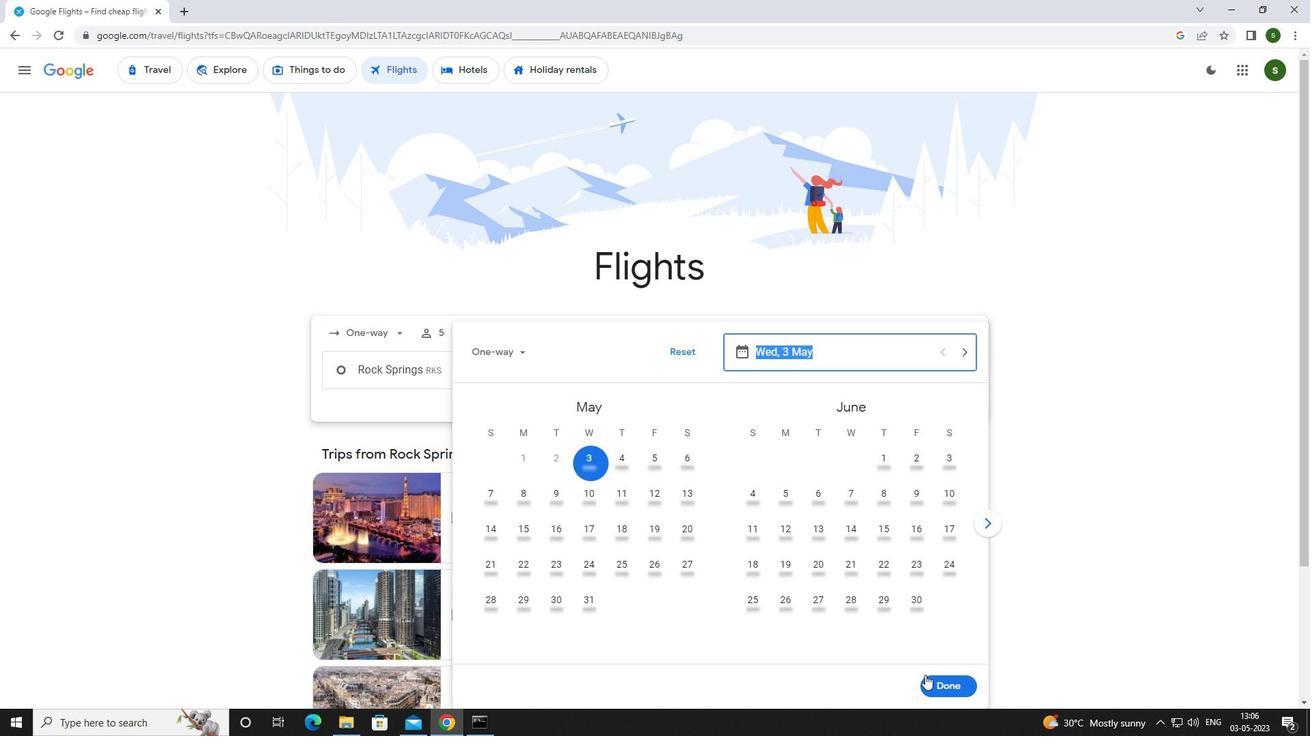 
Action: Mouse moved to (657, 423)
Screenshot: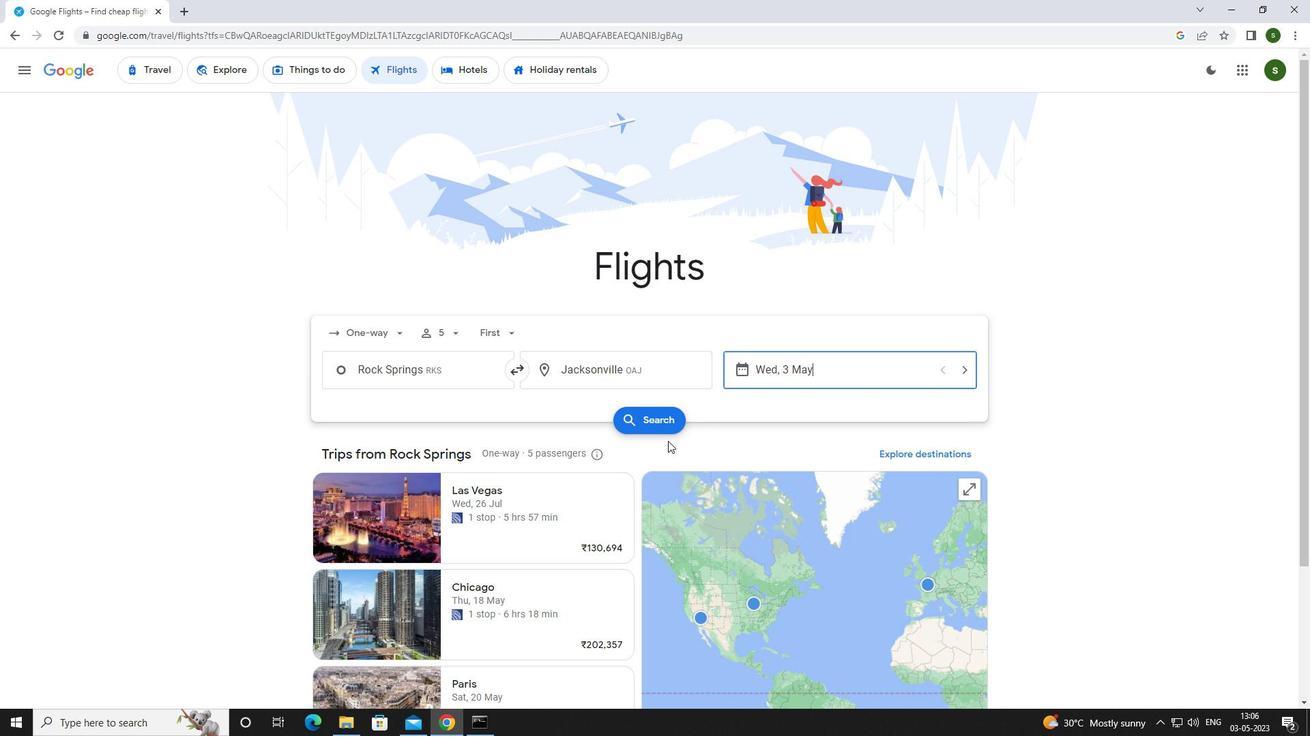 
Action: Mouse pressed left at (657, 423)
Screenshot: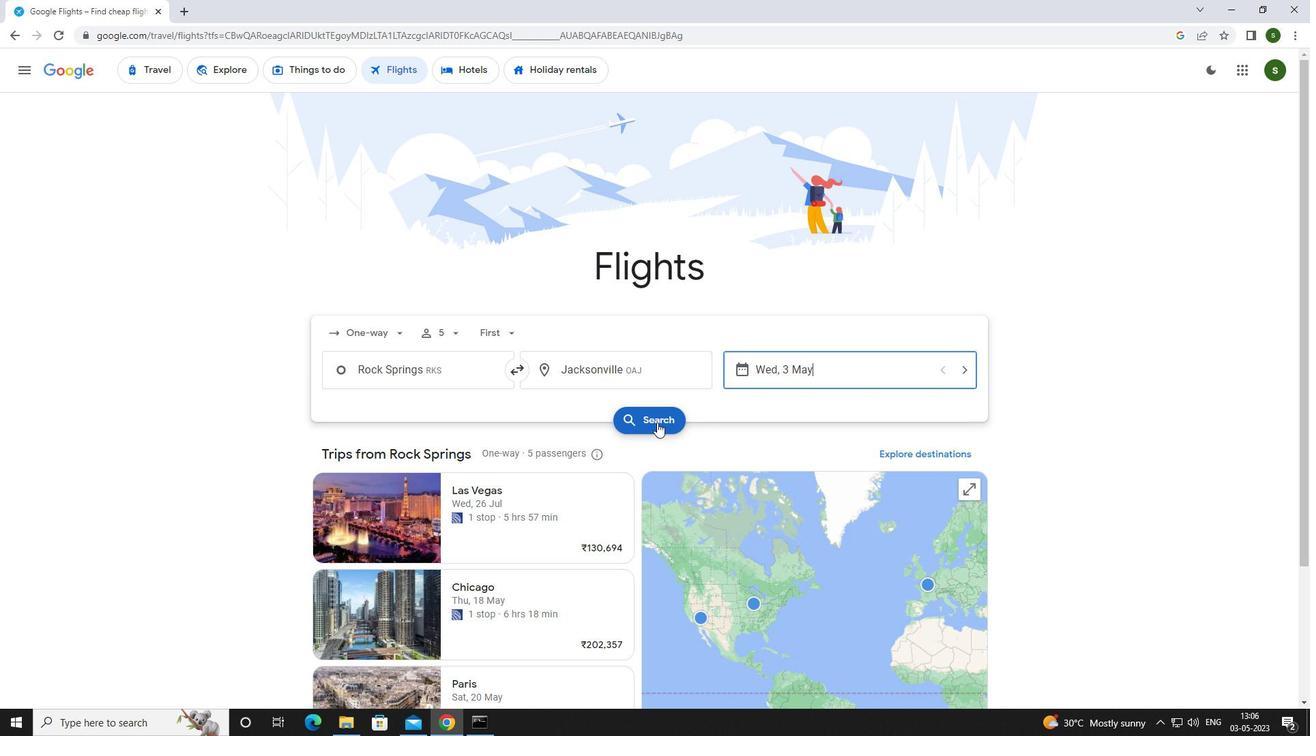 
Action: Mouse moved to (344, 204)
Screenshot: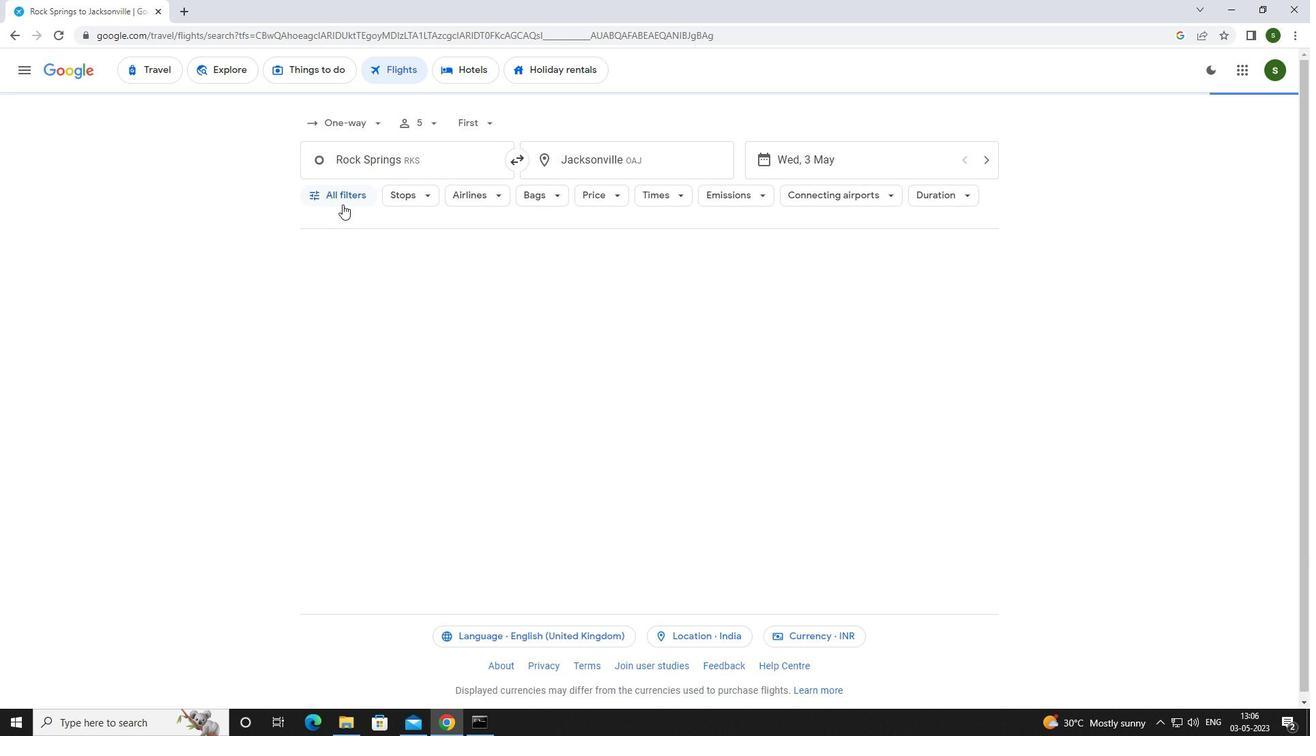
Action: Mouse pressed left at (344, 204)
Screenshot: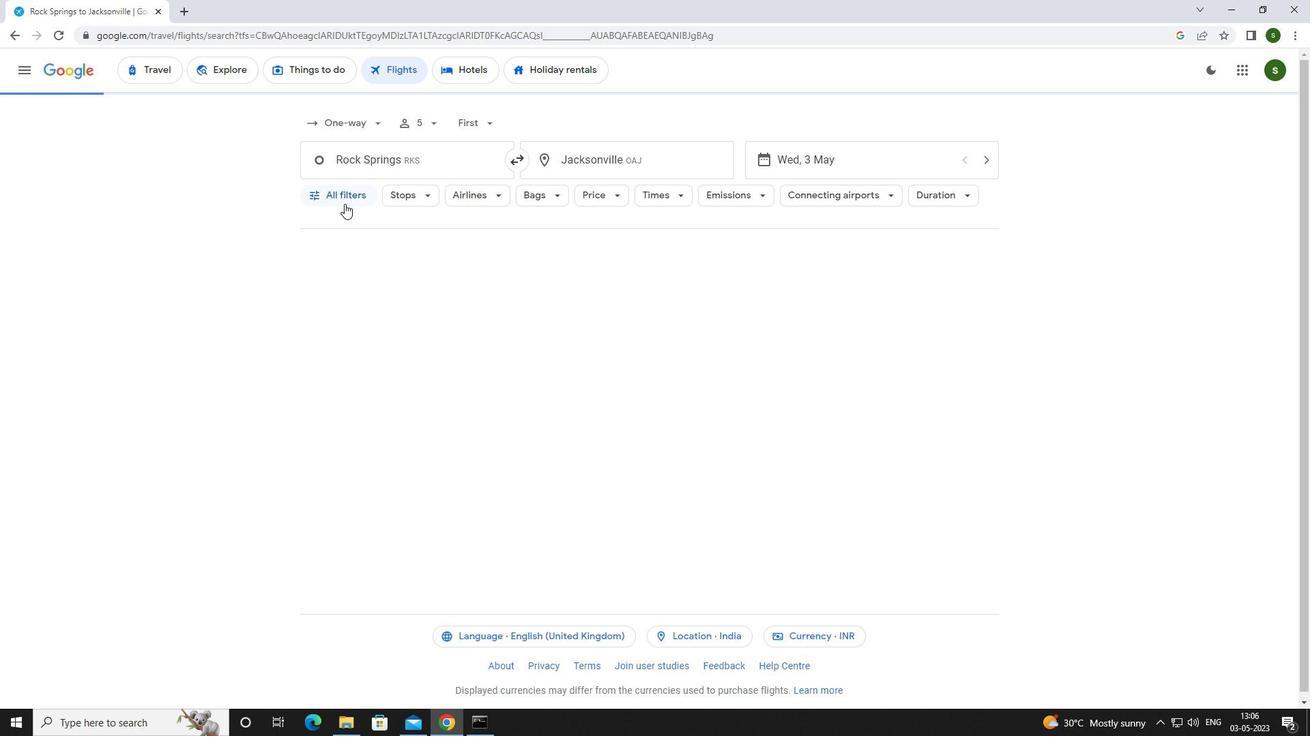 
Action: Mouse moved to (505, 483)
Screenshot: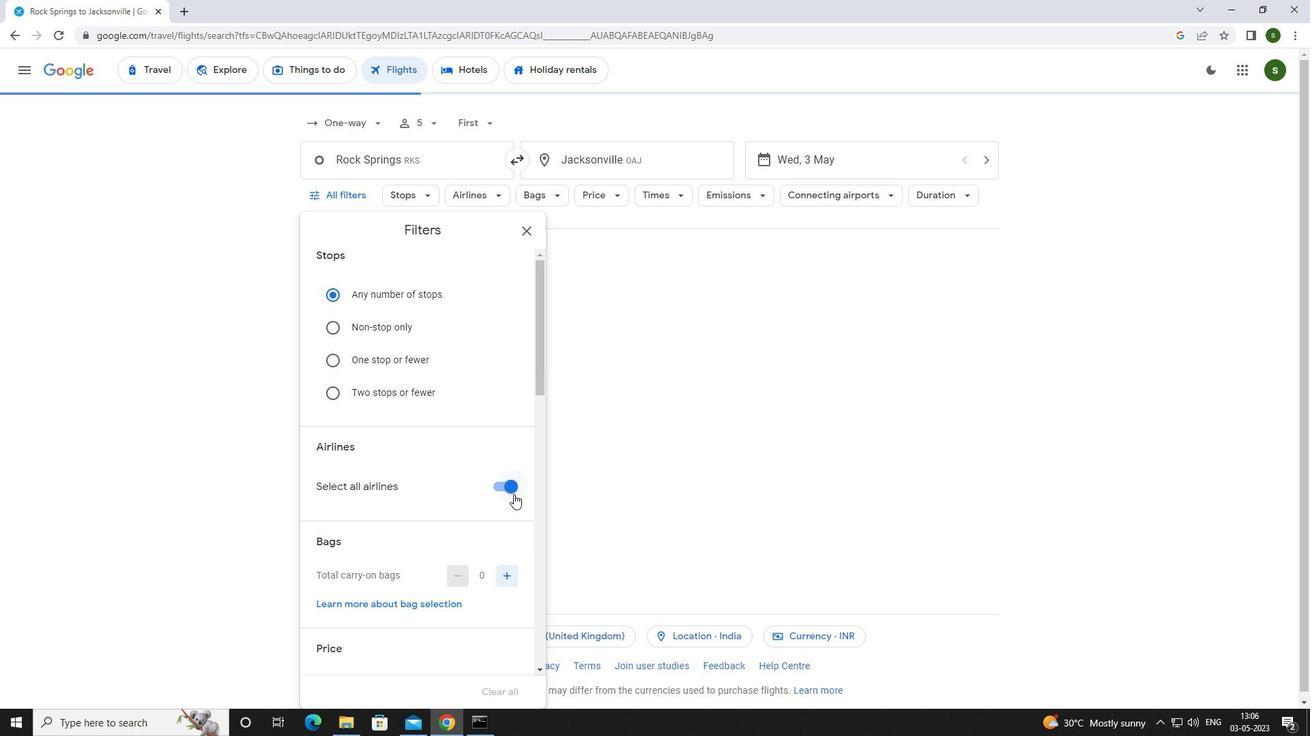 
Action: Mouse pressed left at (505, 483)
Screenshot: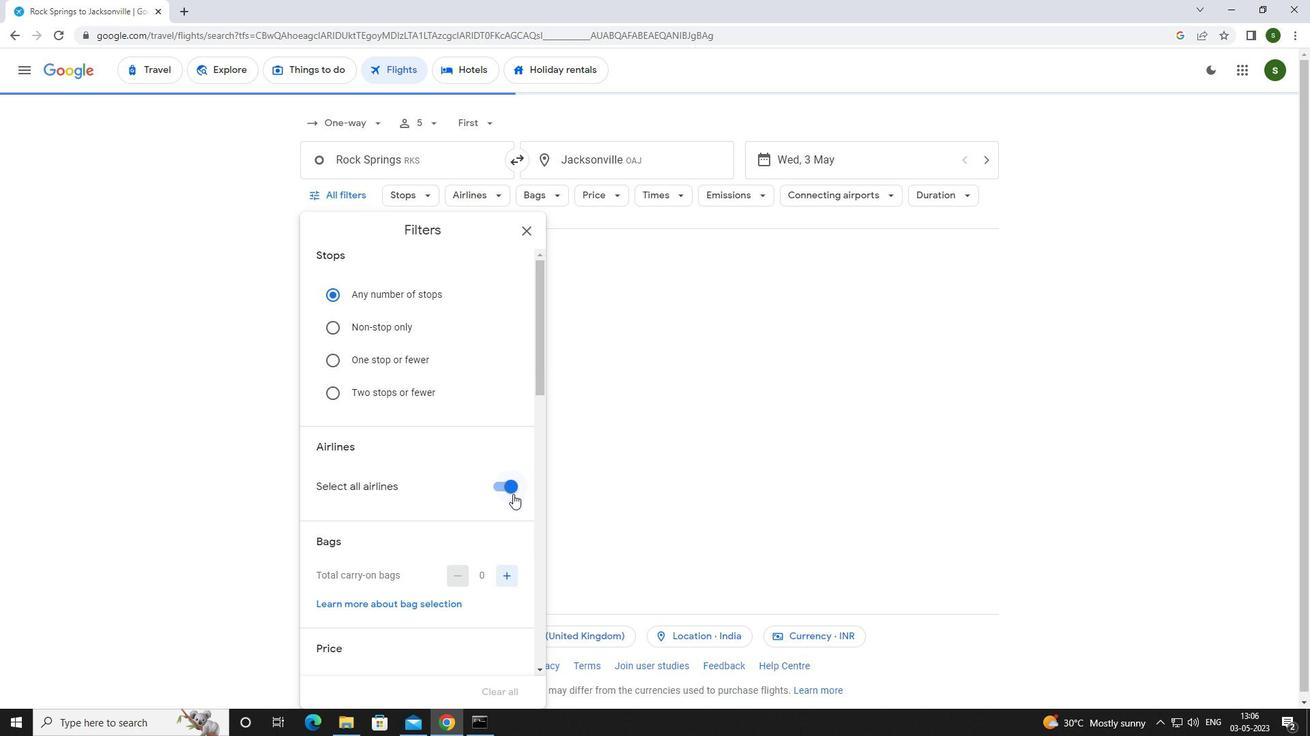 
Action: Mouse moved to (464, 401)
Screenshot: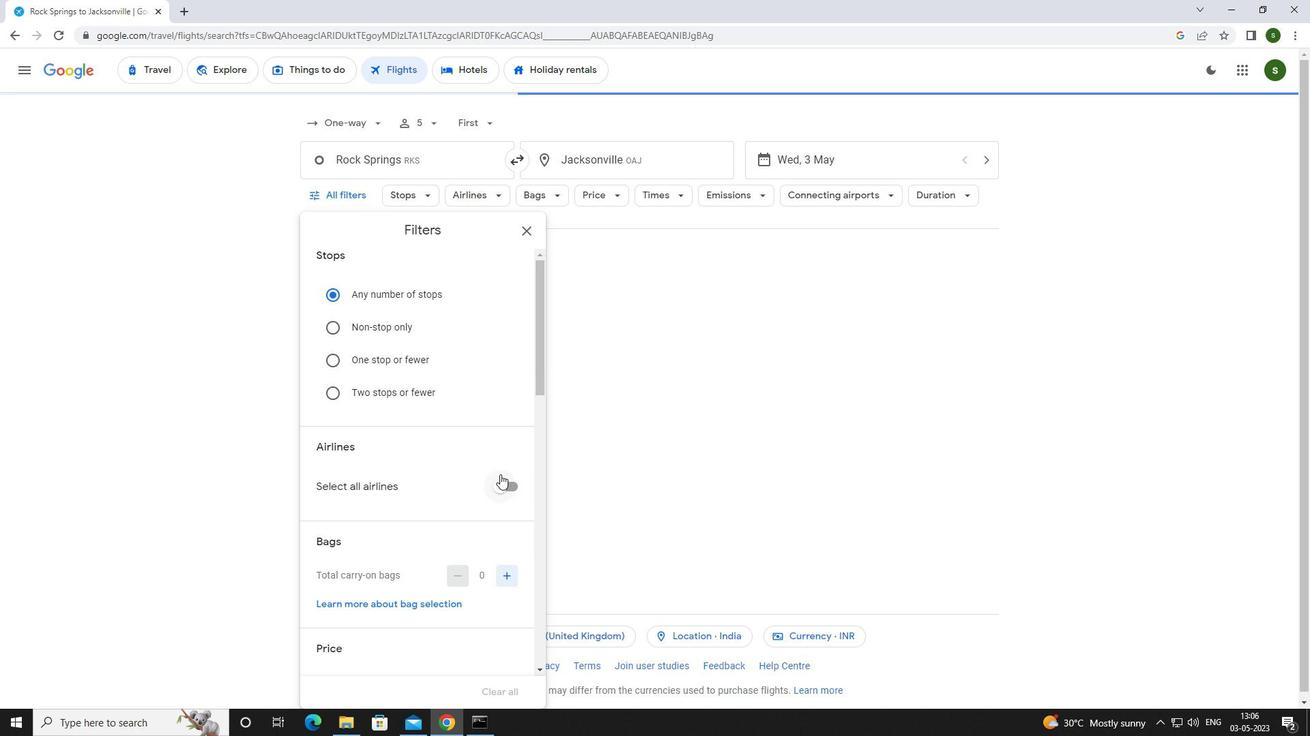
Action: Mouse scrolled (464, 400) with delta (0, 0)
Screenshot: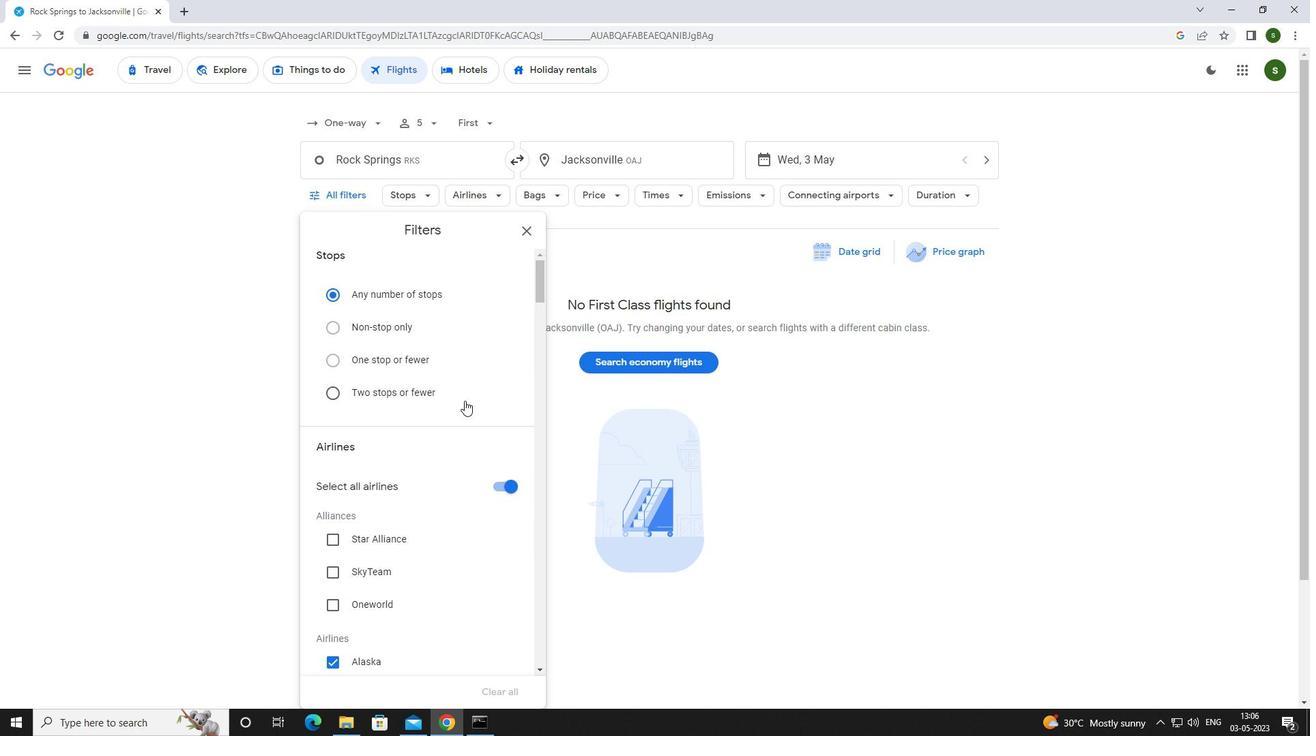 
Action: Mouse moved to (502, 418)
Screenshot: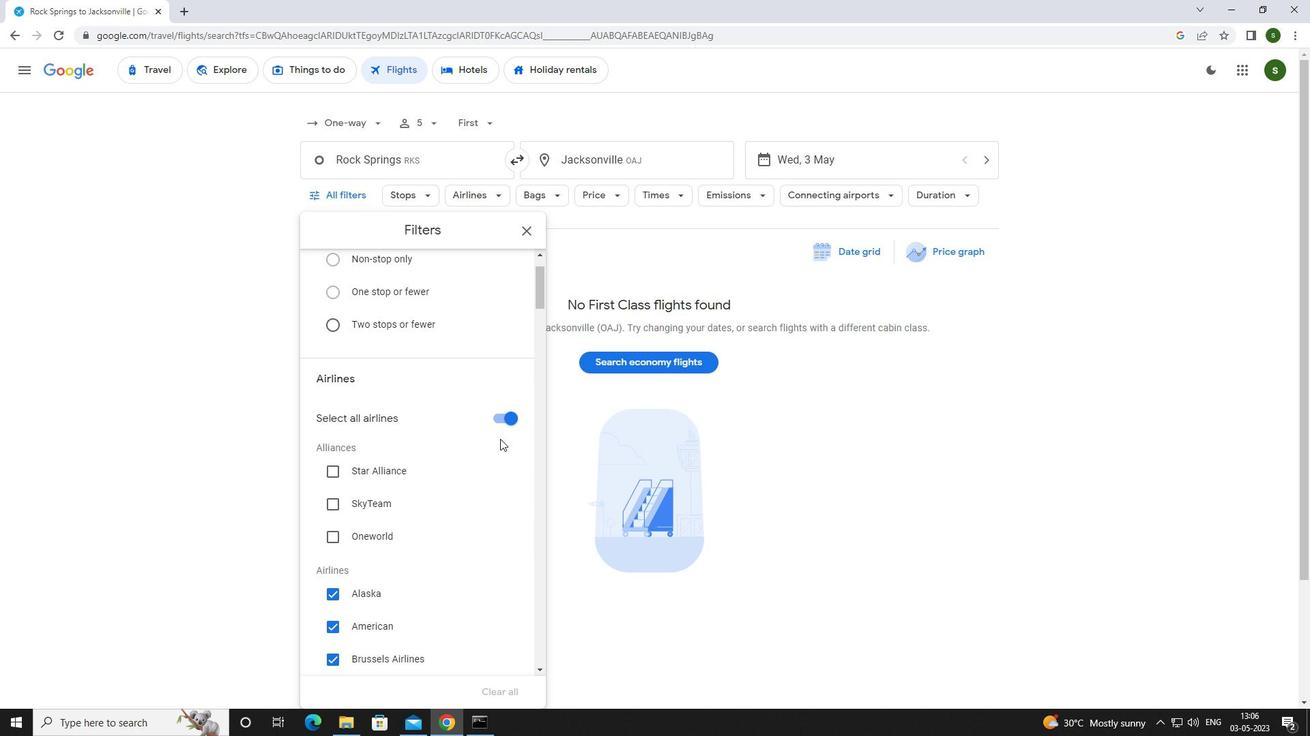 
Action: Mouse pressed left at (502, 418)
Screenshot: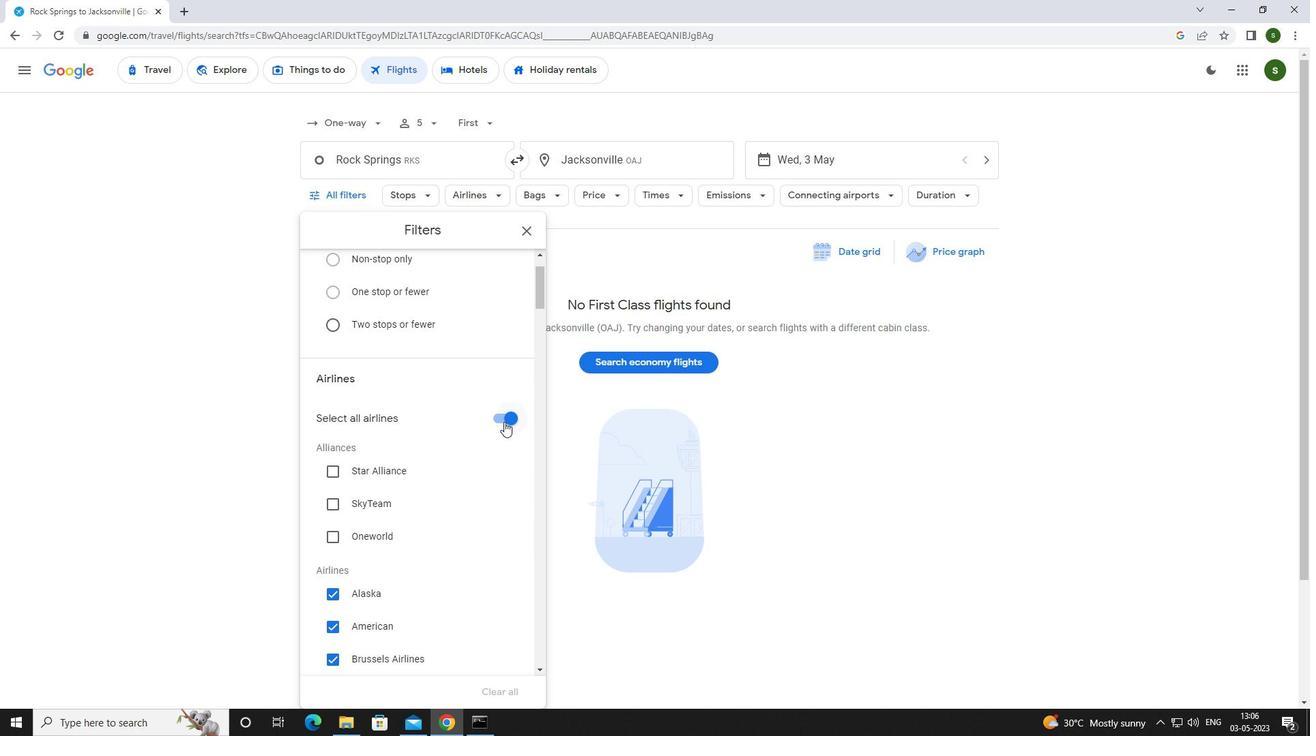 
Action: Mouse moved to (483, 411)
Screenshot: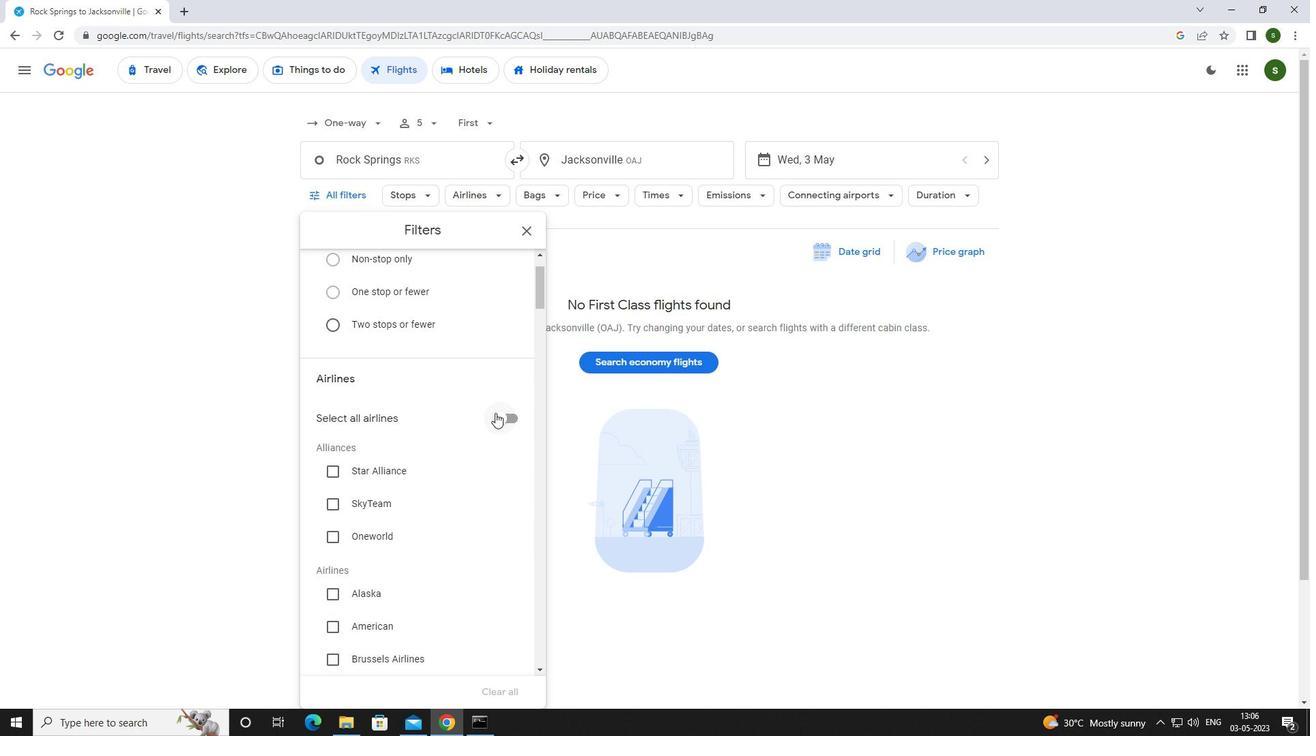 
Action: Mouse scrolled (483, 410) with delta (0, 0)
Screenshot: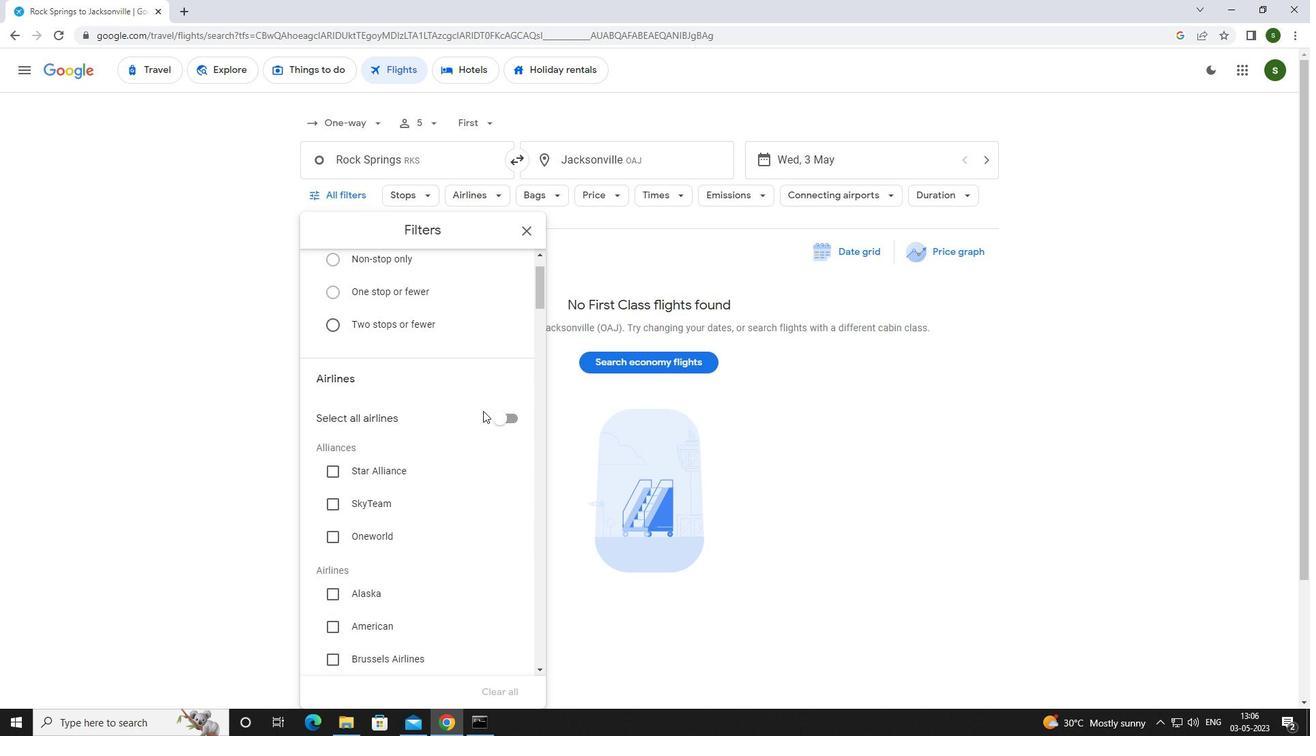 
Action: Mouse scrolled (483, 410) with delta (0, 0)
Screenshot: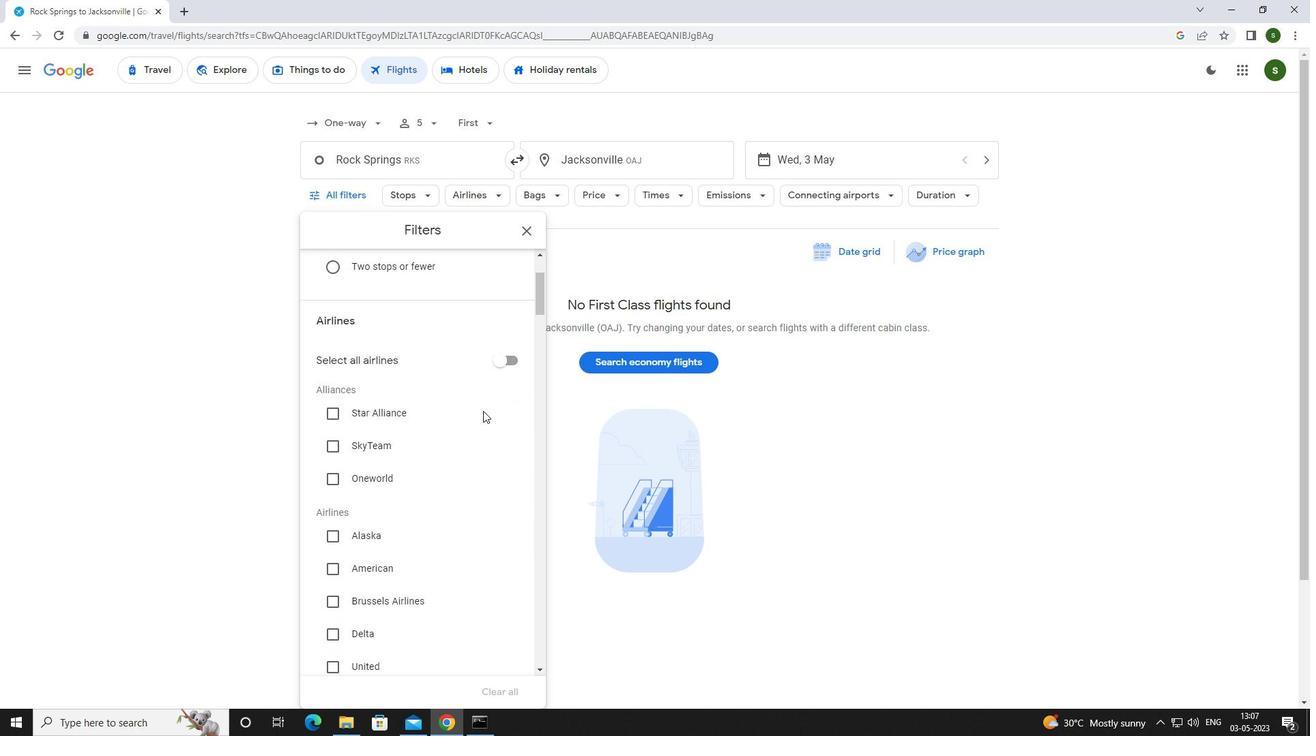 
Action: Mouse scrolled (483, 410) with delta (0, 0)
Screenshot: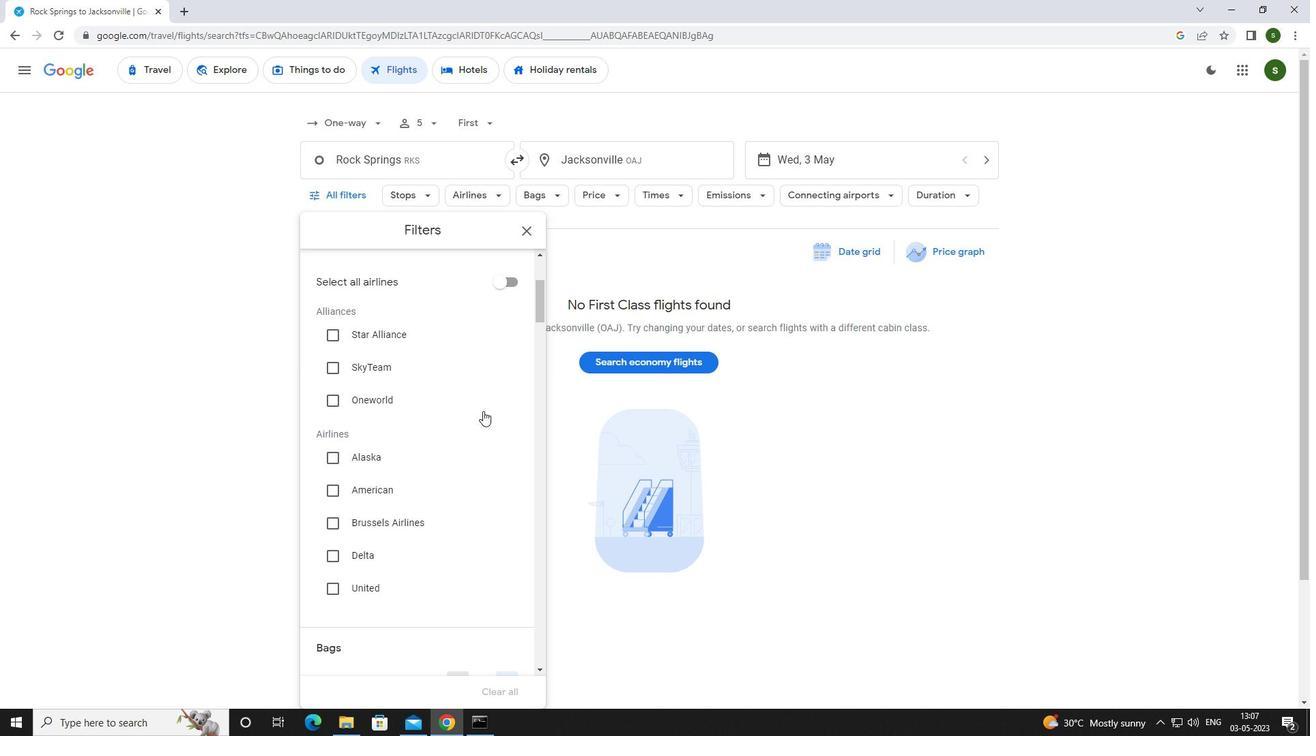 
Action: Mouse scrolled (483, 410) with delta (0, 0)
Screenshot: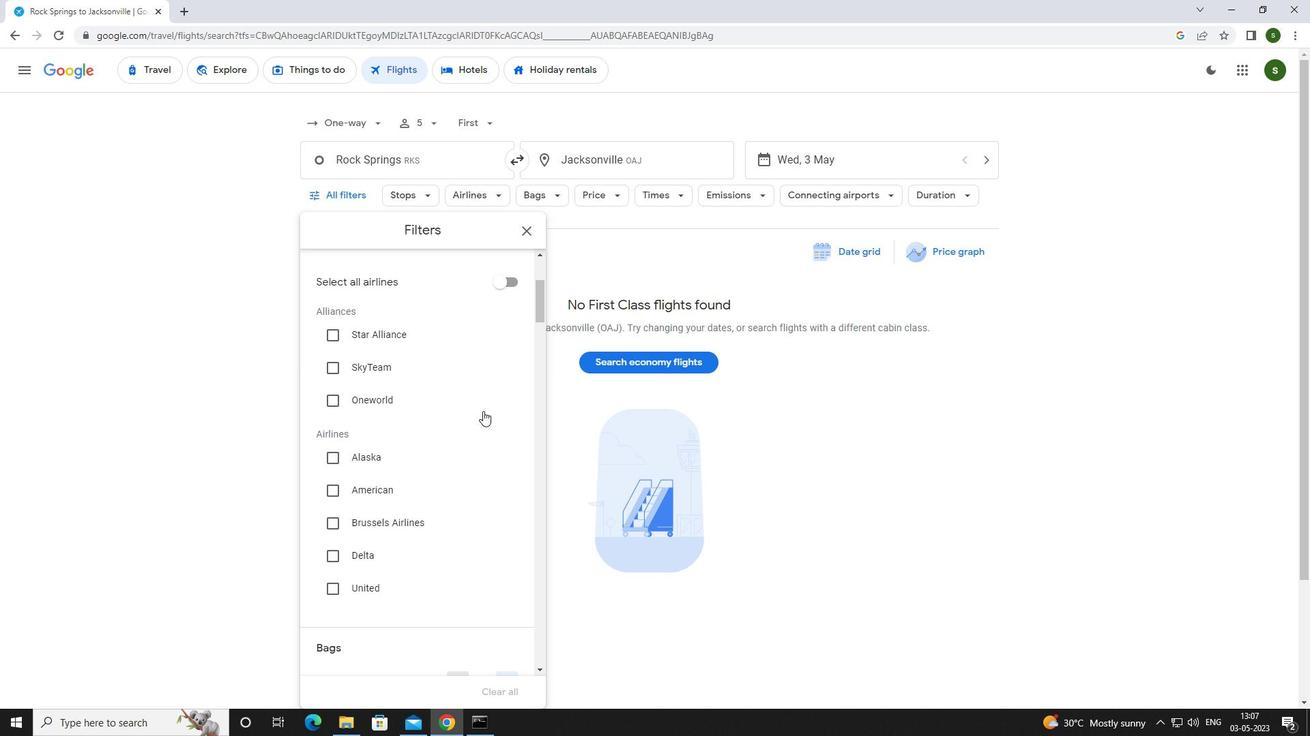 
Action: Mouse scrolled (483, 410) with delta (0, 0)
Screenshot: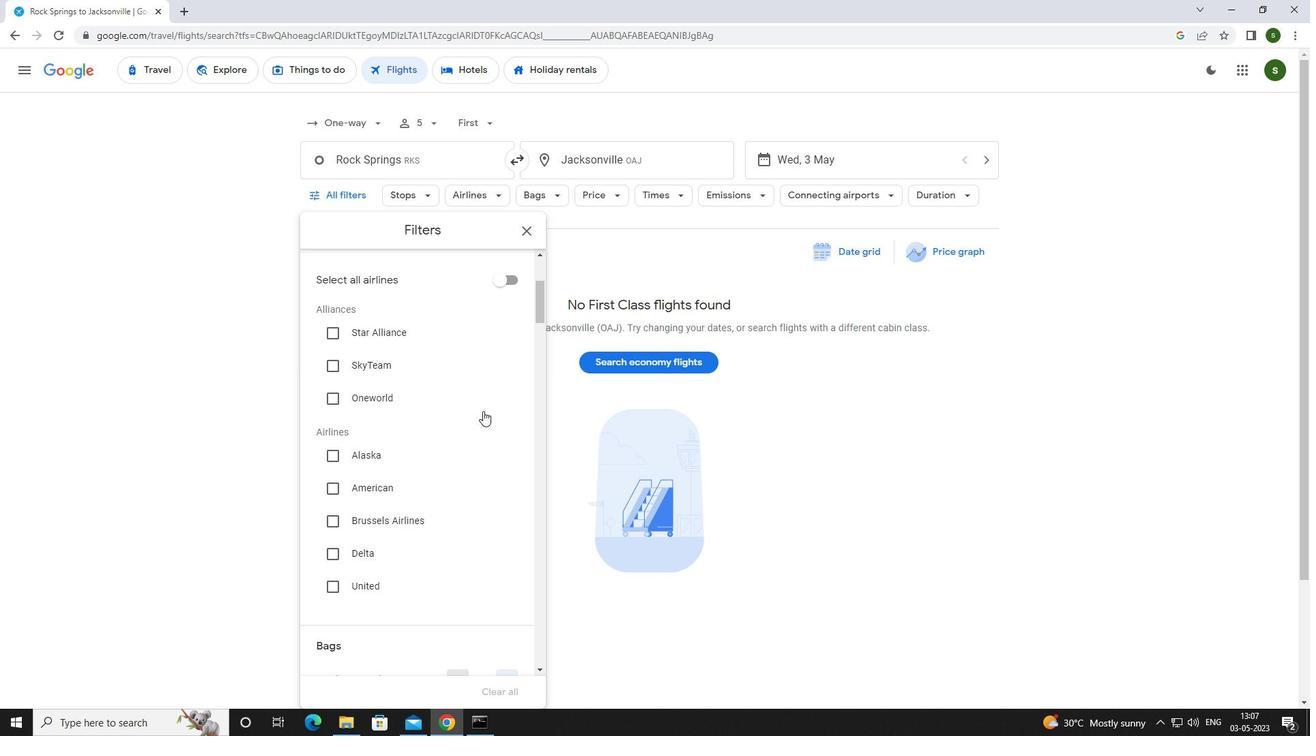 
Action: Mouse scrolled (483, 410) with delta (0, 0)
Screenshot: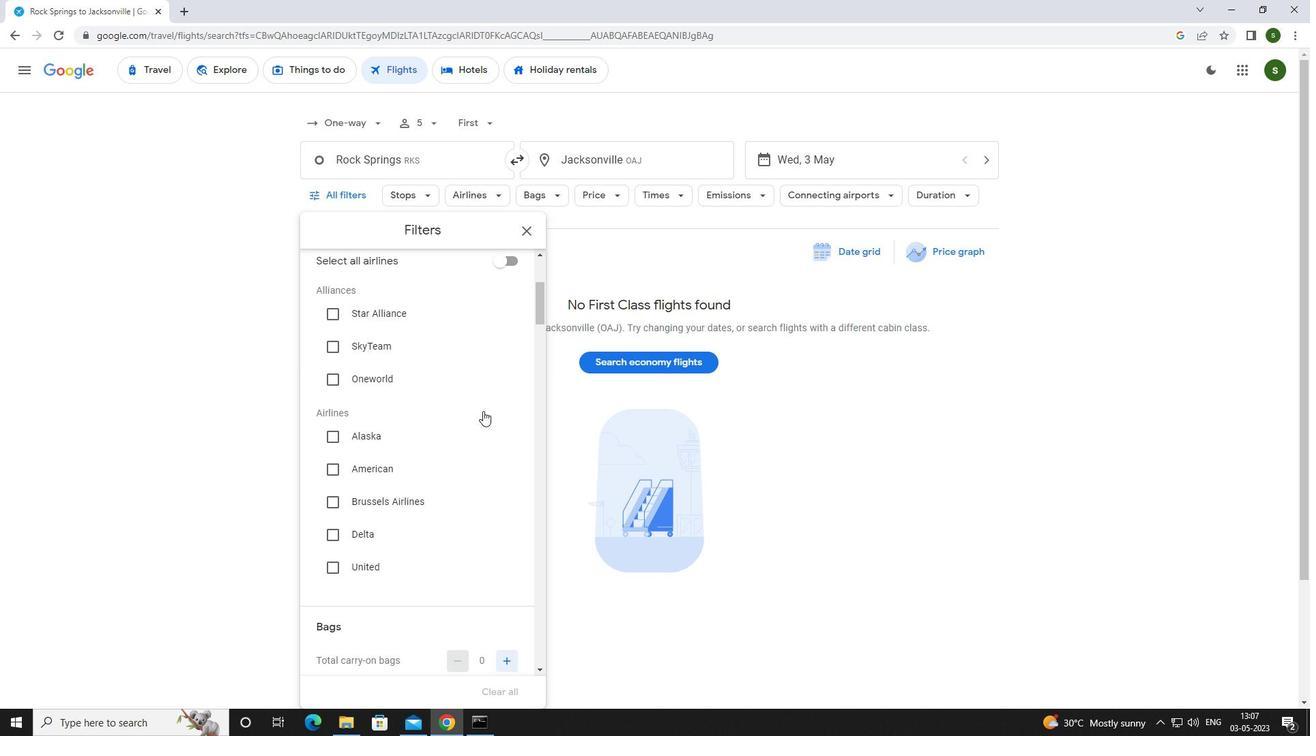 
Action: Mouse moved to (502, 441)
Screenshot: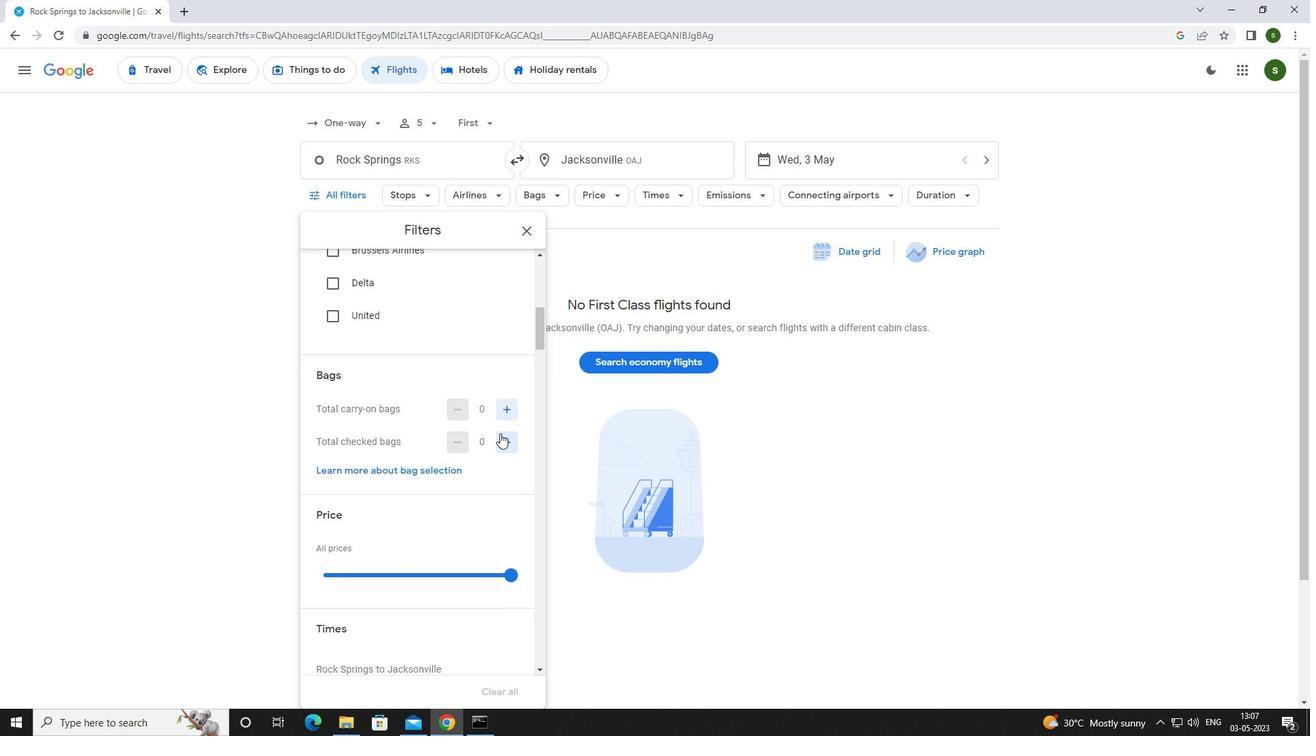
Action: Mouse pressed left at (502, 441)
Screenshot: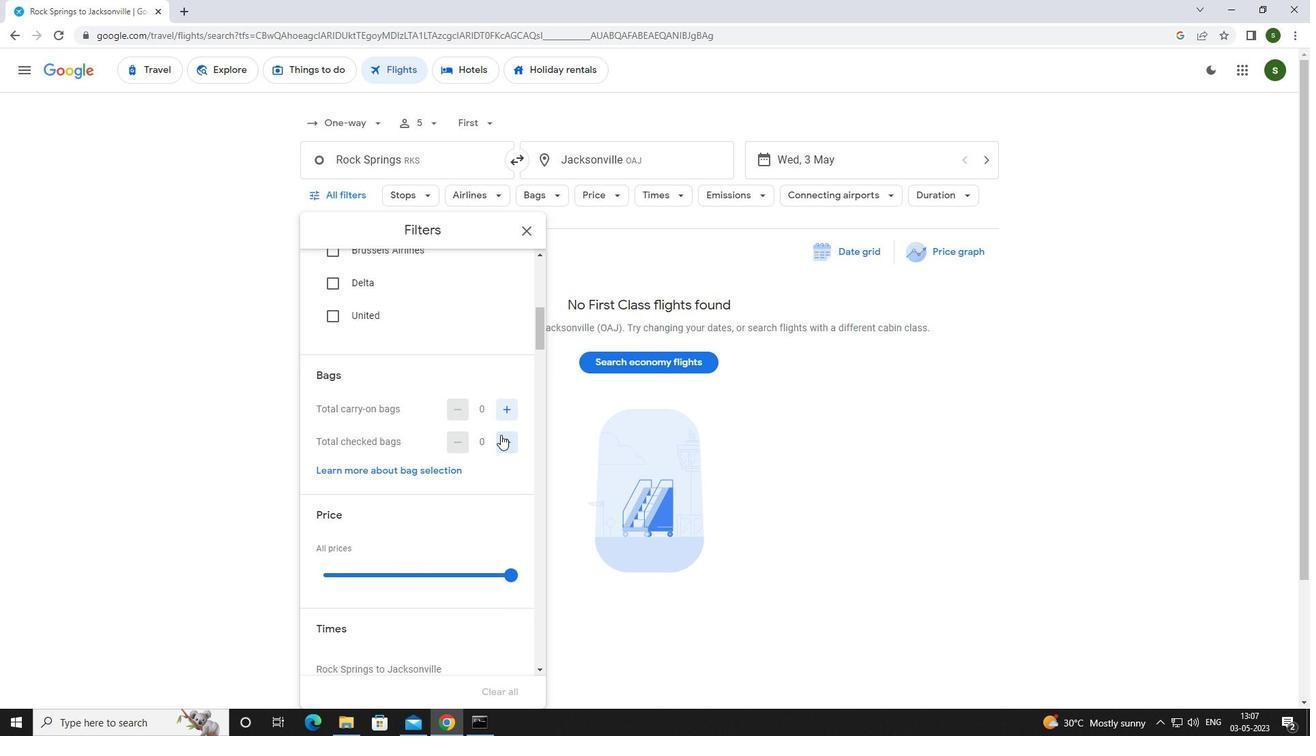 
Action: Mouse pressed left at (502, 441)
Screenshot: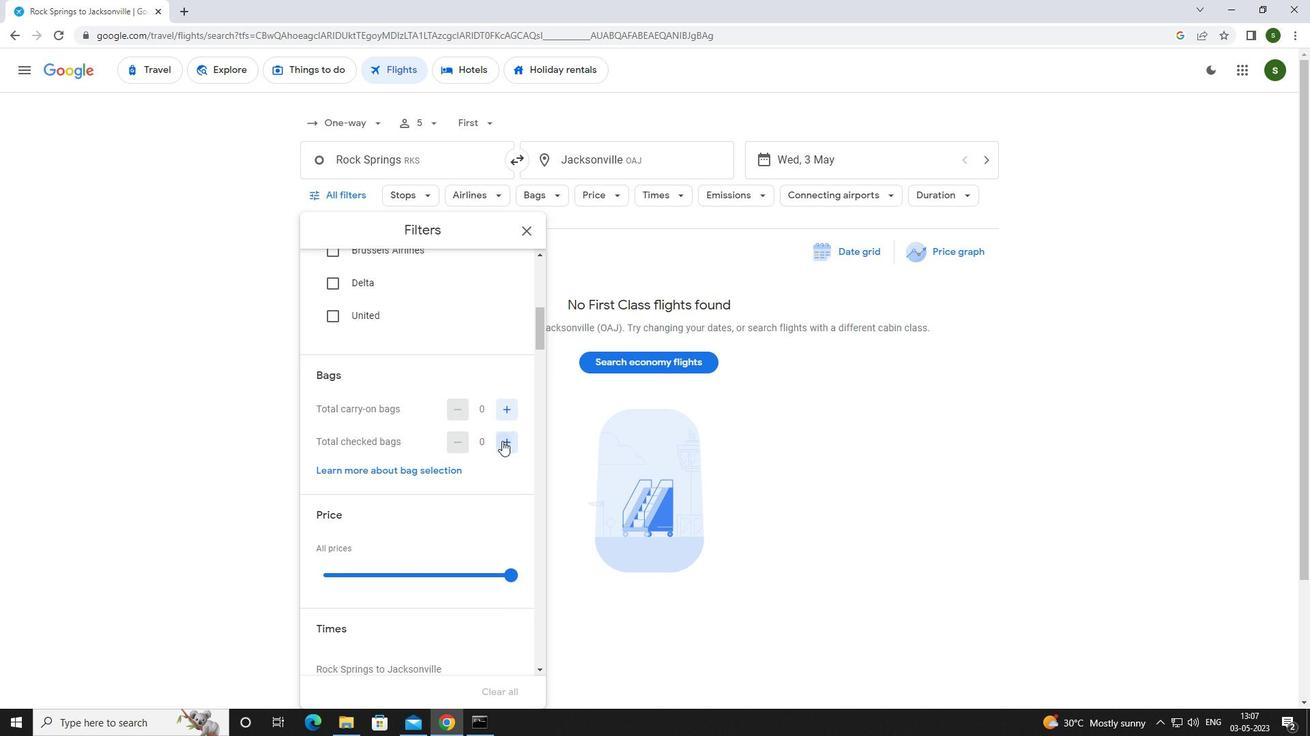 
Action: Mouse moved to (502, 441)
Screenshot: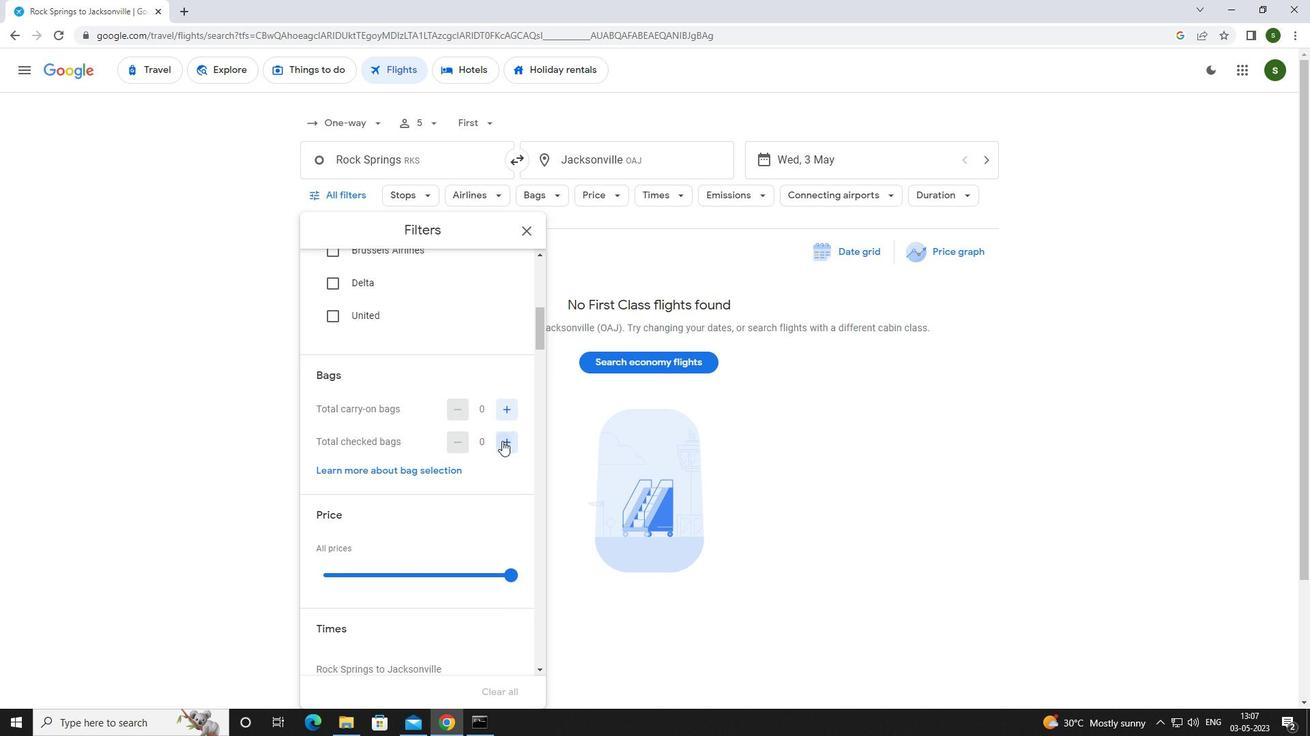 
Action: Mouse pressed left at (502, 441)
Screenshot: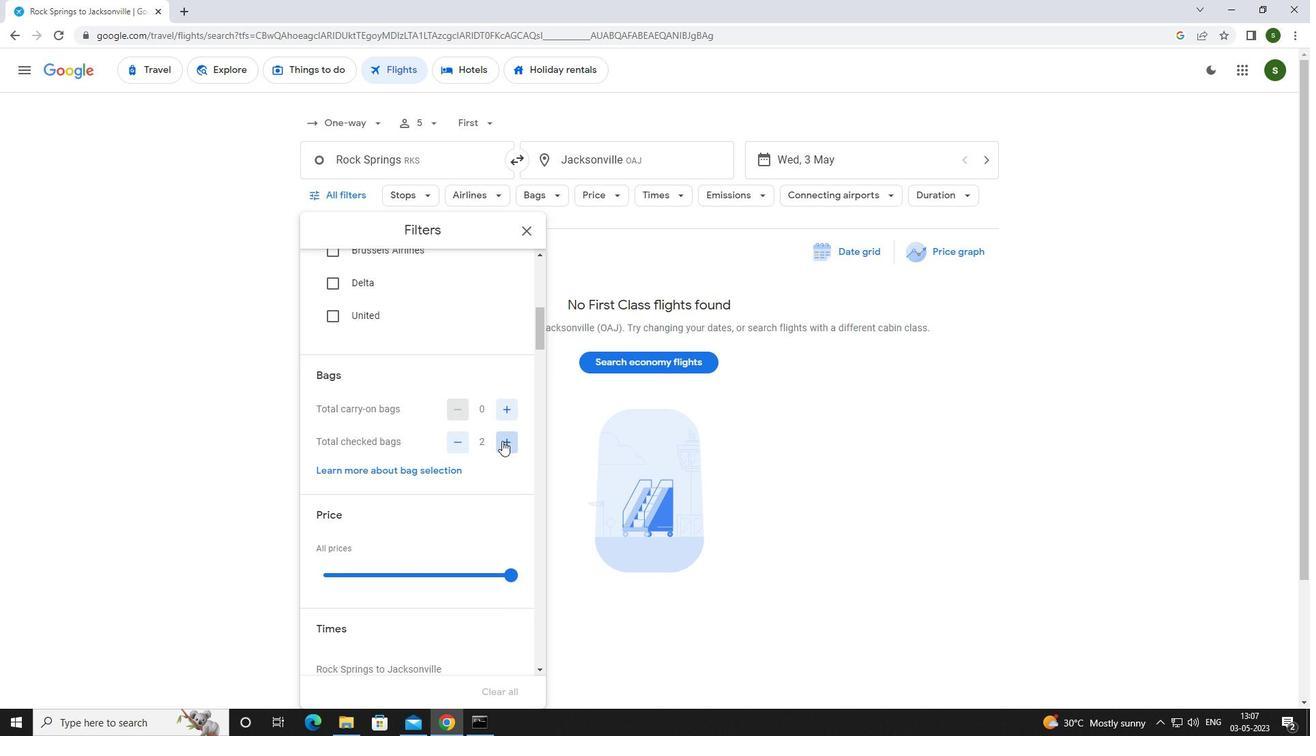 
Action: Mouse scrolled (502, 440) with delta (0, 0)
Screenshot: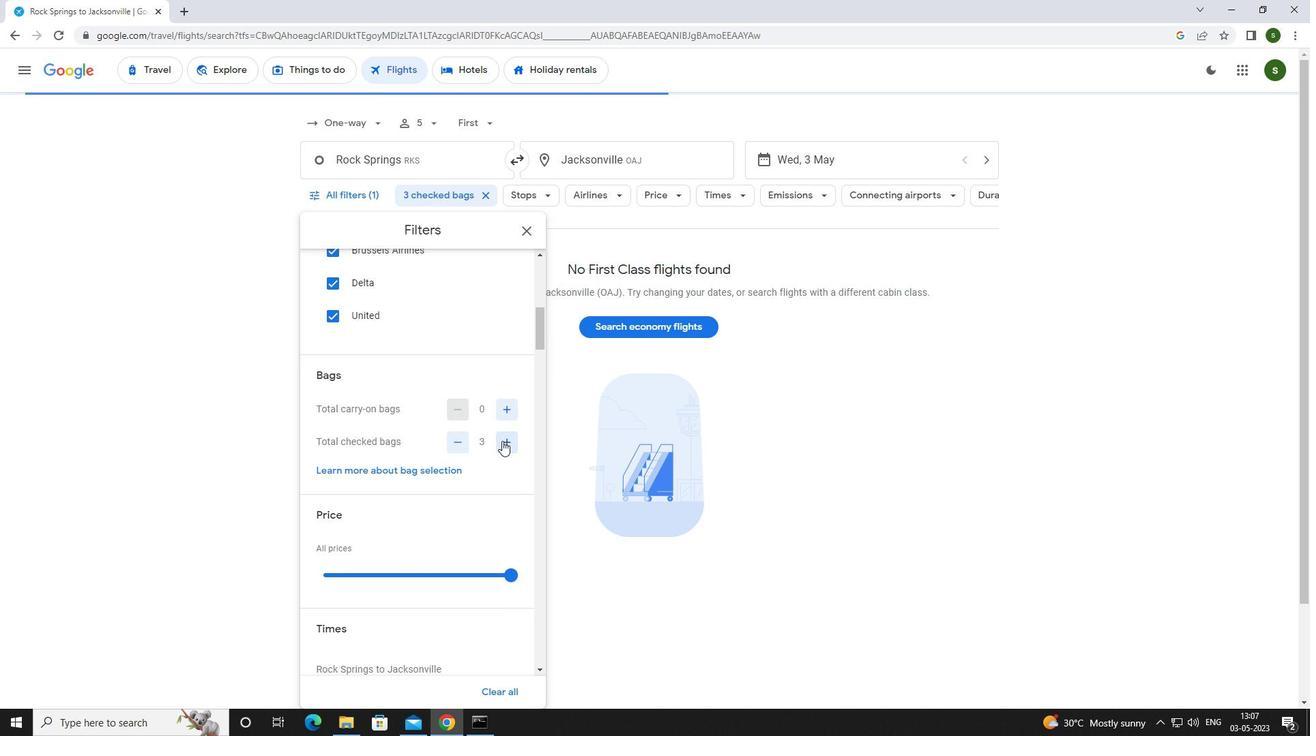 
Action: Mouse scrolled (502, 440) with delta (0, 0)
Screenshot: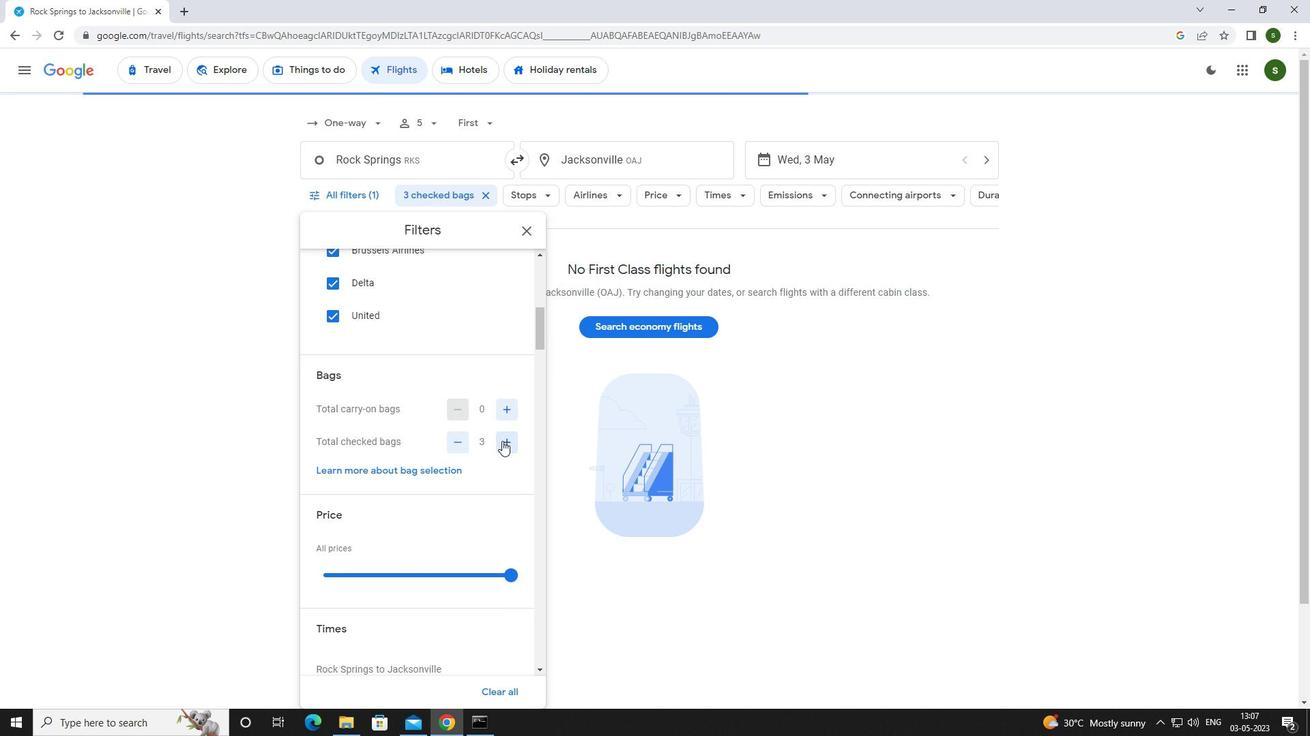 
Action: Mouse moved to (505, 432)
Screenshot: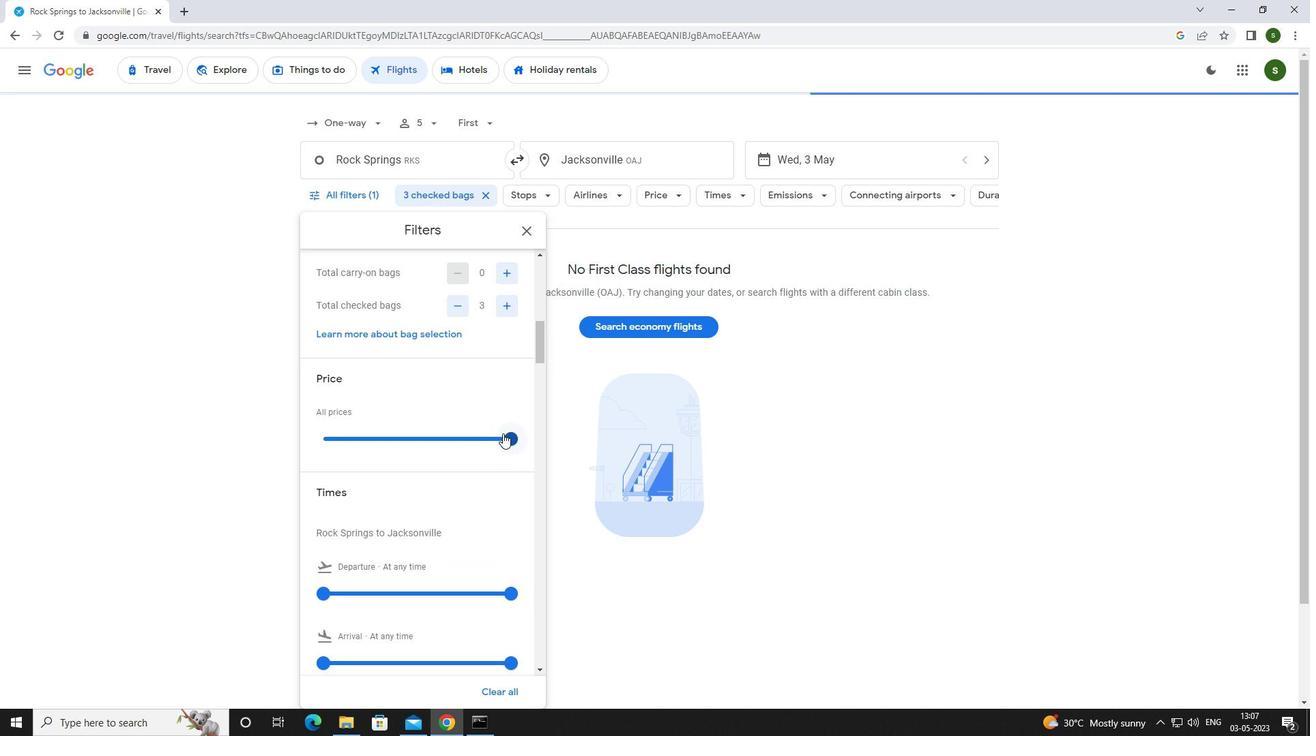 
Action: Mouse pressed left at (505, 432)
Screenshot: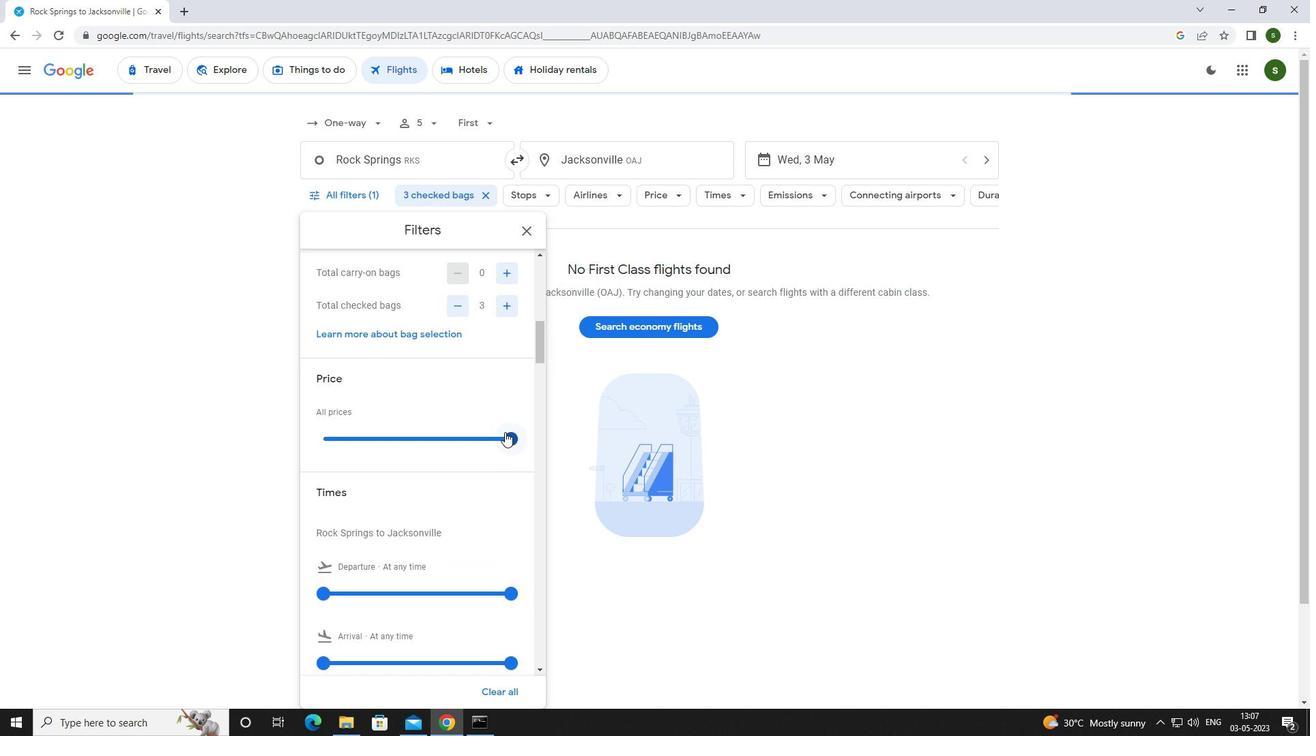 
Action: Mouse scrolled (505, 431) with delta (0, 0)
Screenshot: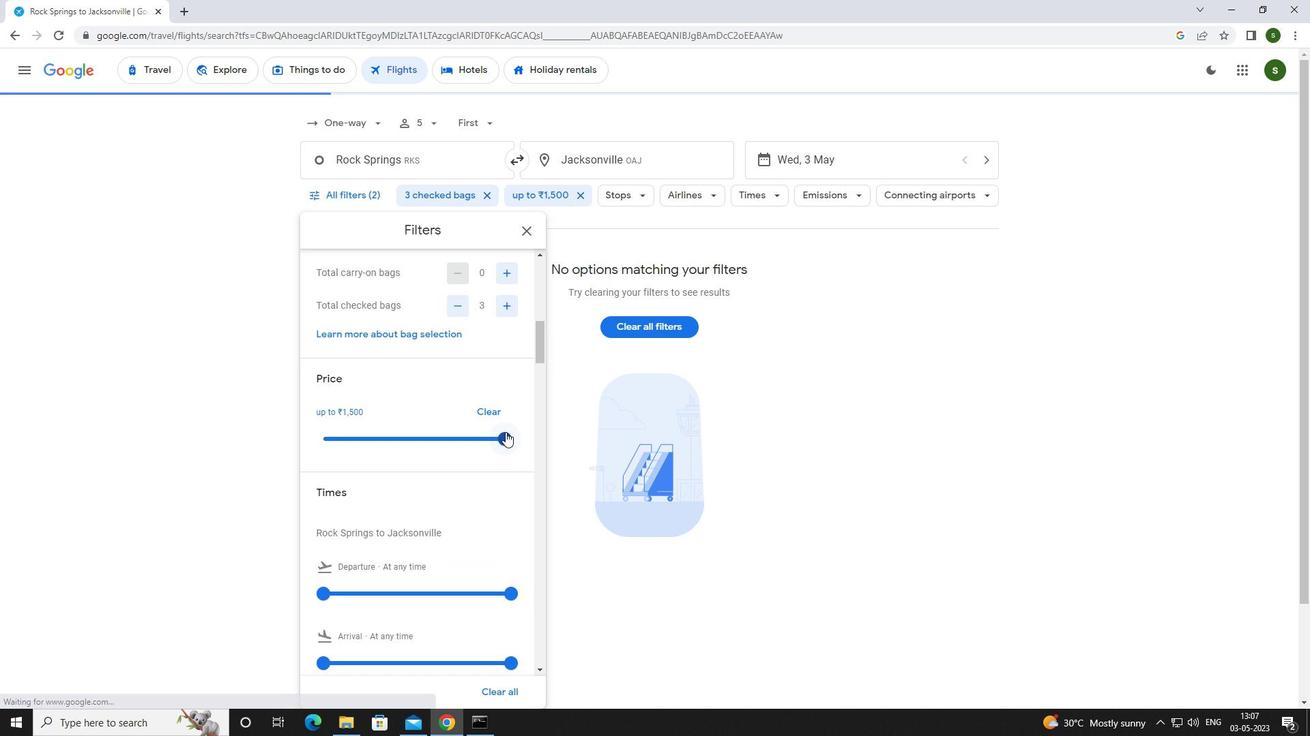 
Action: Mouse moved to (323, 523)
Screenshot: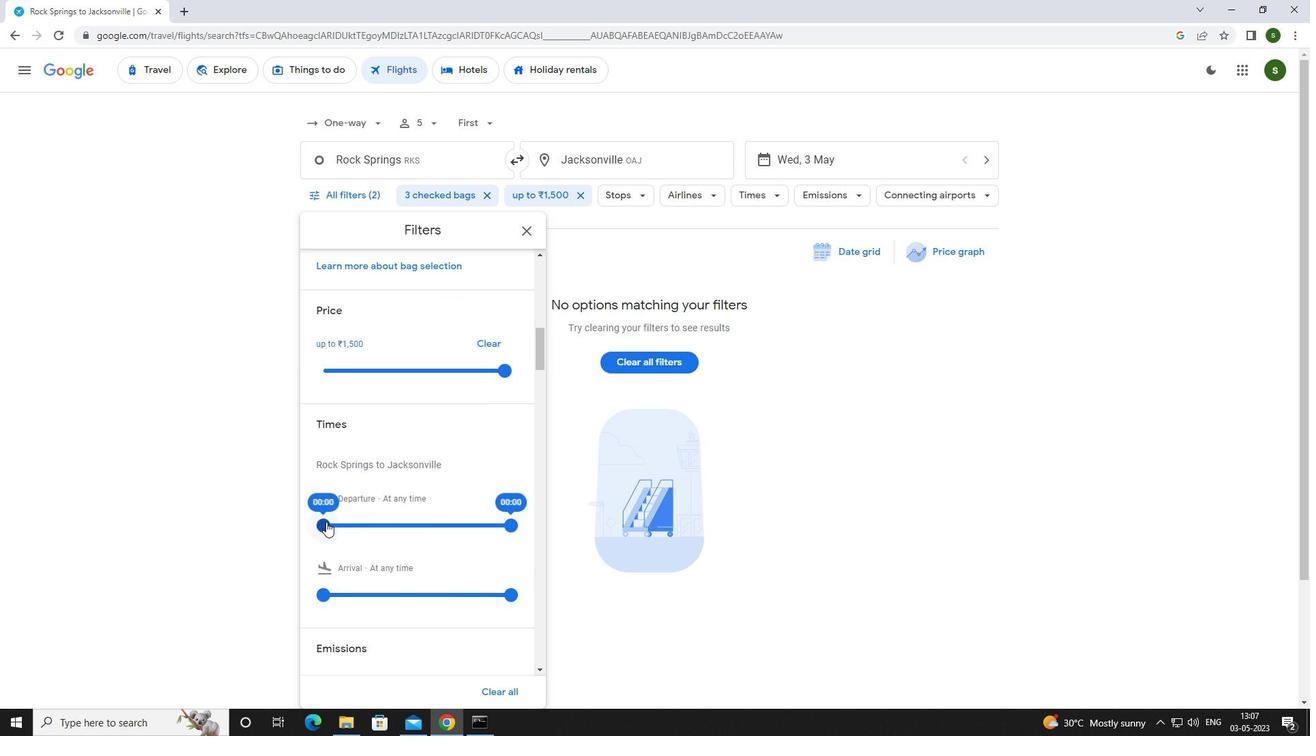 
Action: Mouse pressed left at (323, 523)
Screenshot: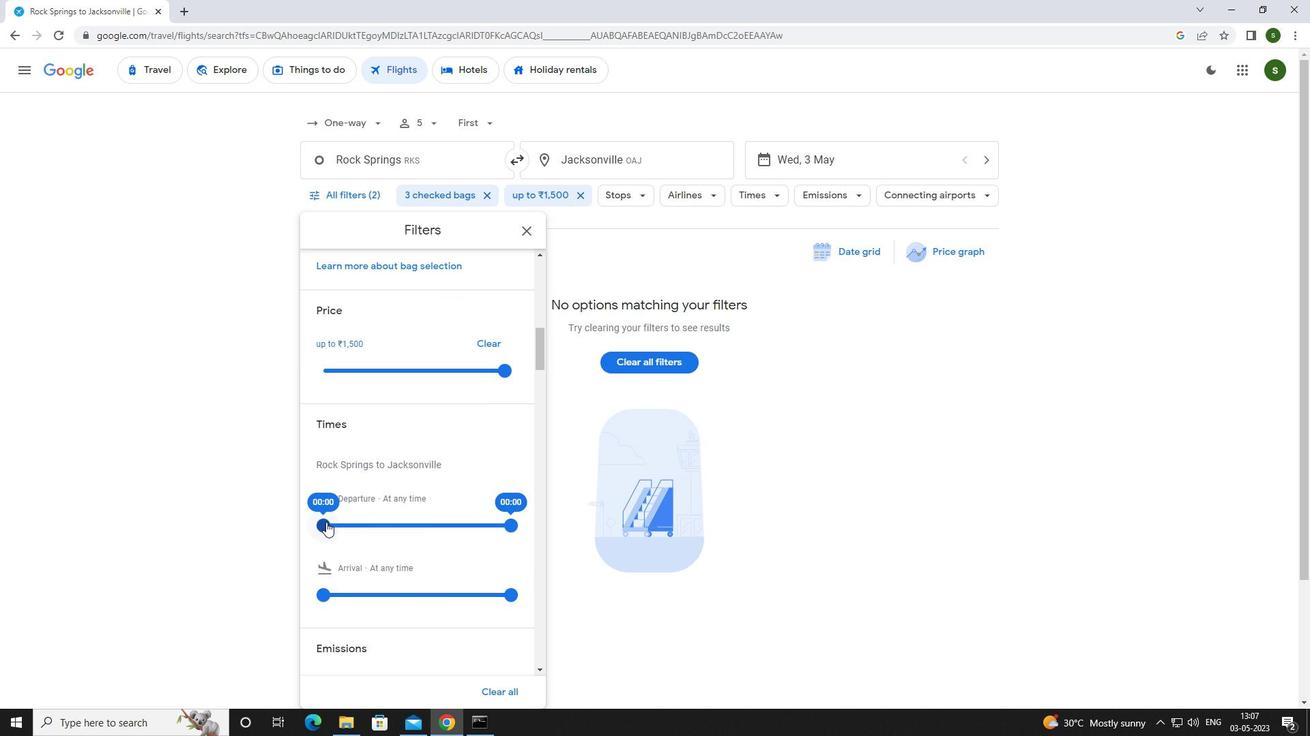 
Action: Mouse moved to (803, 453)
Screenshot: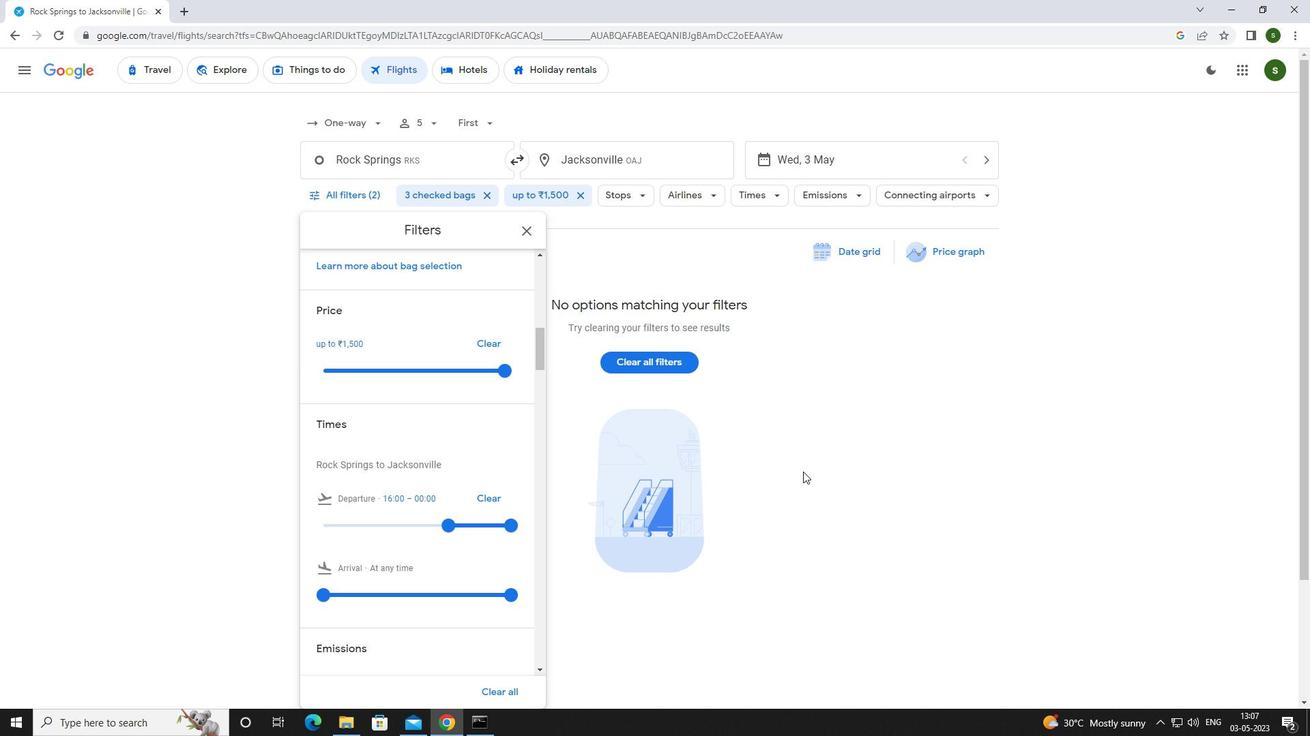 
Action: Mouse pressed left at (803, 453)
Screenshot: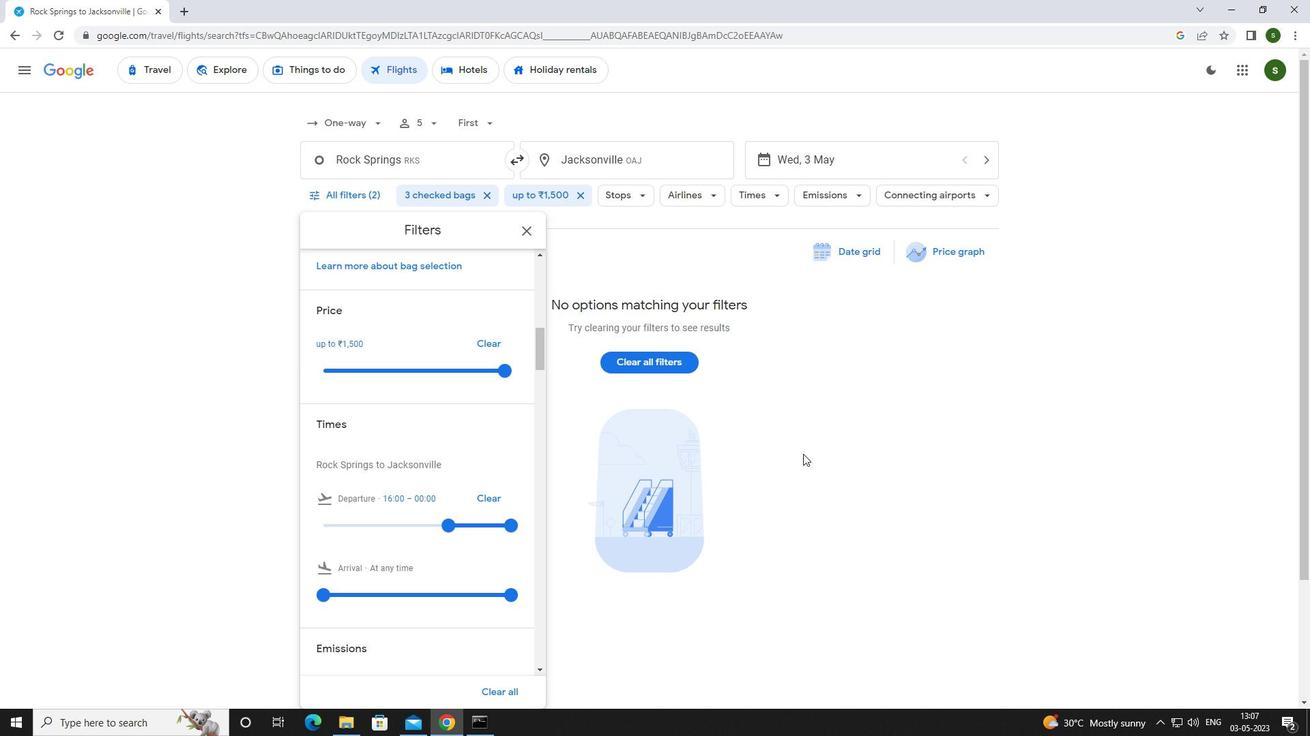 
